 Task: Play online Dominion games in very easy mode.
Action: Mouse moved to (206, 291)
Screenshot: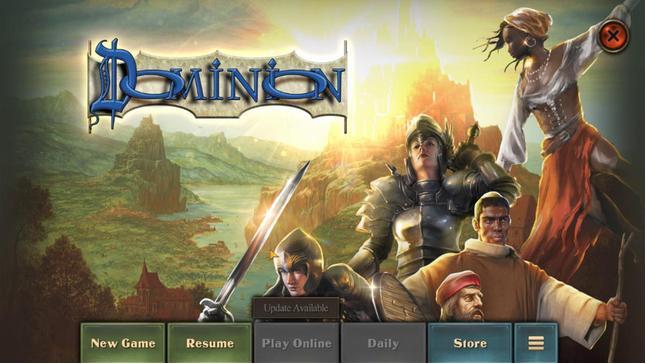 
Action: Mouse pressed left at (206, 291)
Screenshot: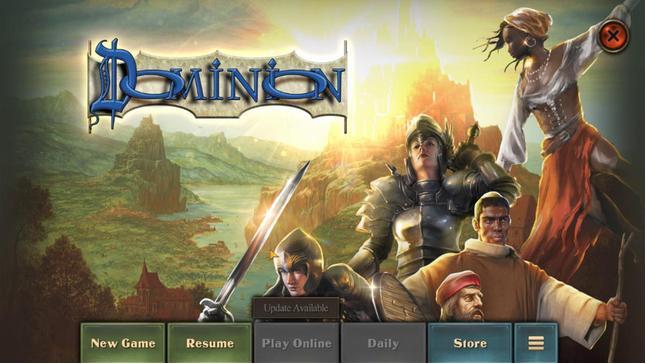 
Action: Mouse moved to (301, 208)
Screenshot: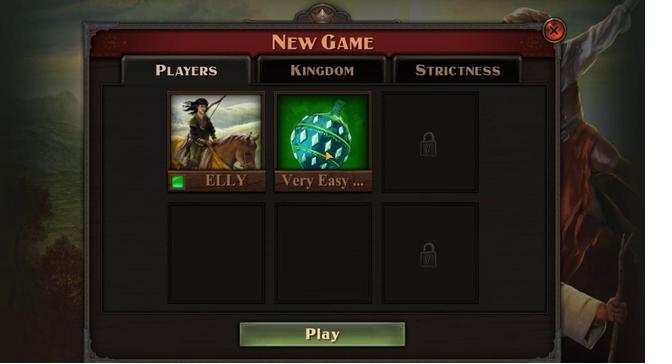 
Action: Mouse pressed left at (301, 208)
Screenshot: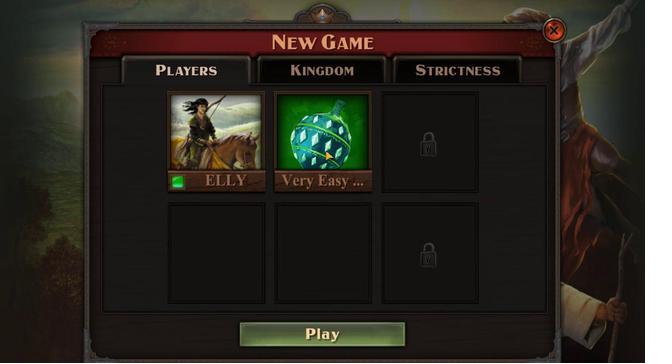 
Action: Mouse moved to (263, 214)
Screenshot: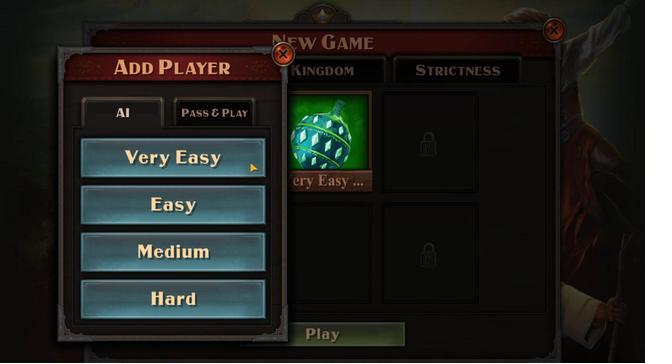 
Action: Mouse pressed left at (263, 214)
Screenshot: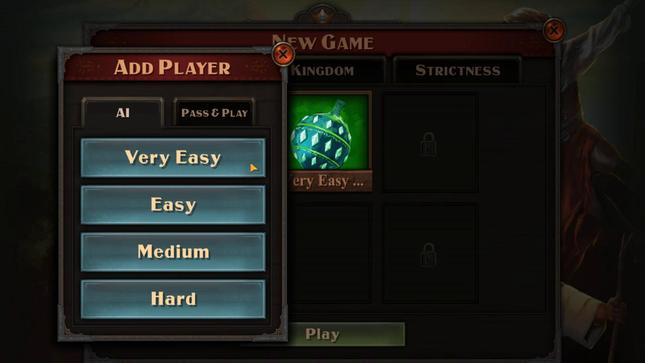 
Action: Mouse moved to (295, 287)
Screenshot: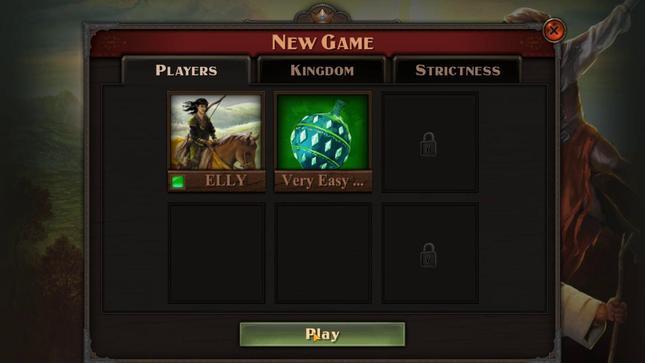 
Action: Mouse pressed left at (295, 287)
Screenshot: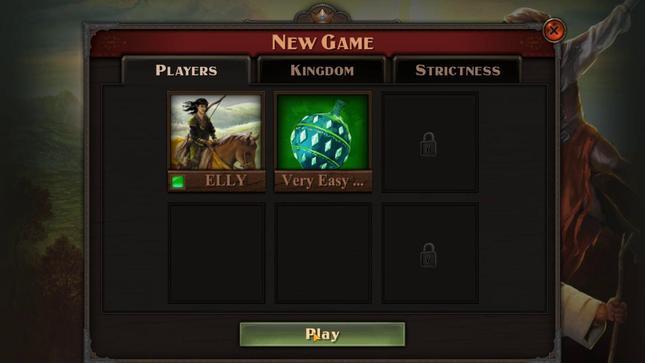 
Action: Mouse moved to (299, 289)
Screenshot: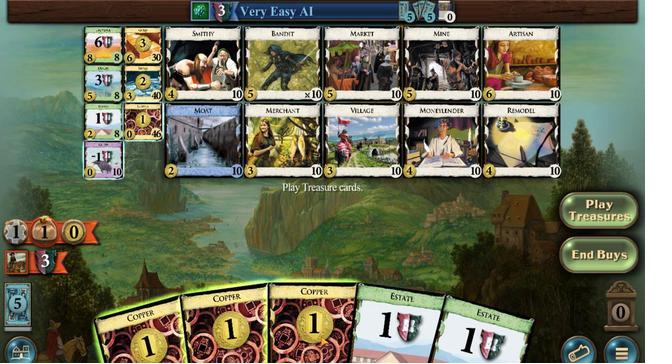 
Action: Mouse pressed left at (299, 289)
Screenshot: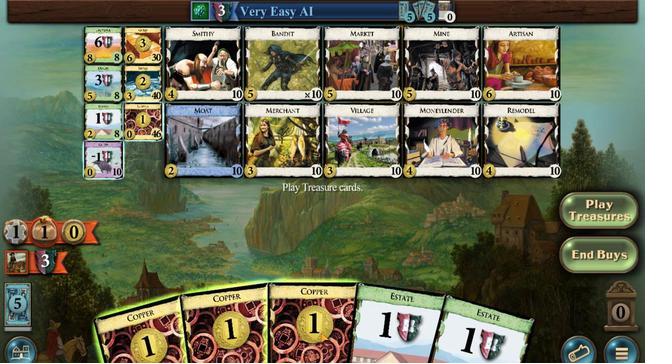 
Action: Mouse moved to (261, 281)
Screenshot: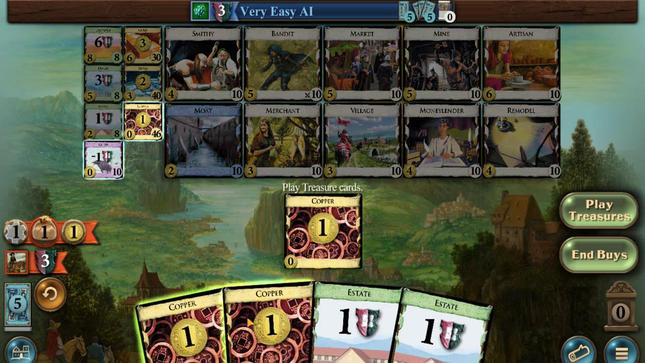 
Action: Mouse pressed left at (261, 281)
Screenshot: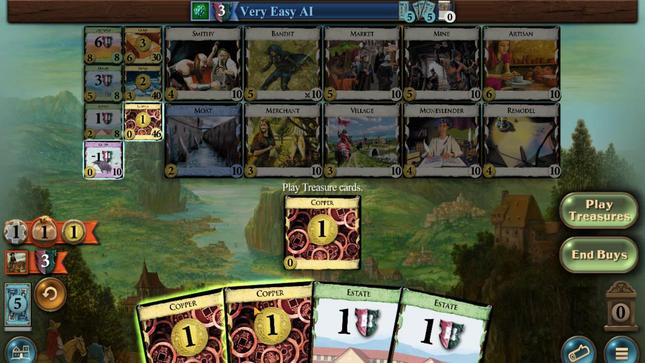 
Action: Mouse moved to (227, 283)
Screenshot: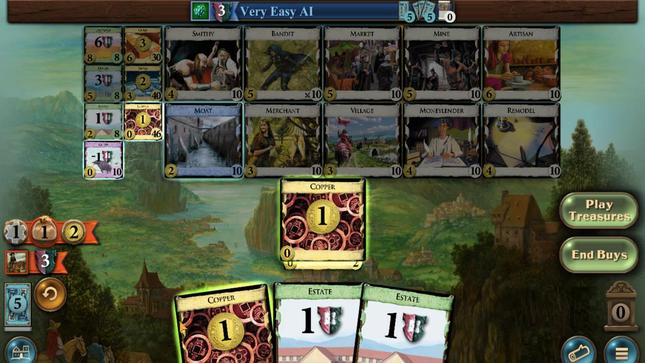 
Action: Mouse pressed left at (227, 283)
Screenshot: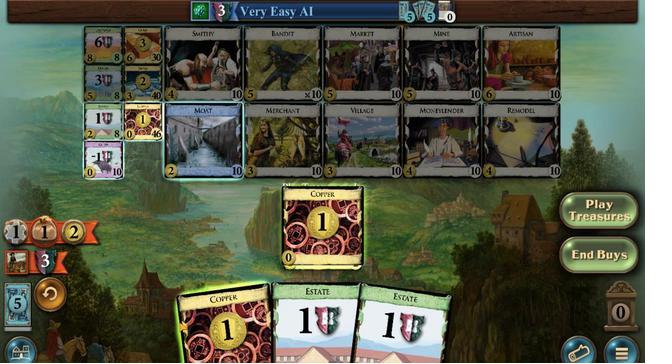 
Action: Mouse moved to (209, 179)
Screenshot: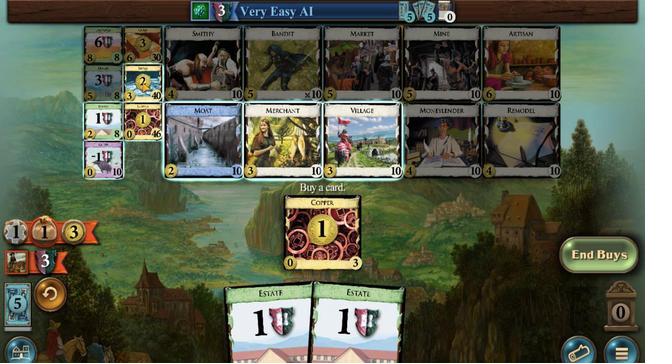 
Action: Mouse pressed left at (209, 179)
Screenshot: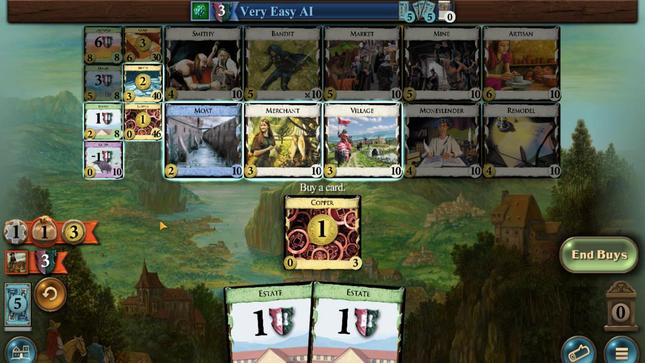
Action: Mouse moved to (209, 179)
Screenshot: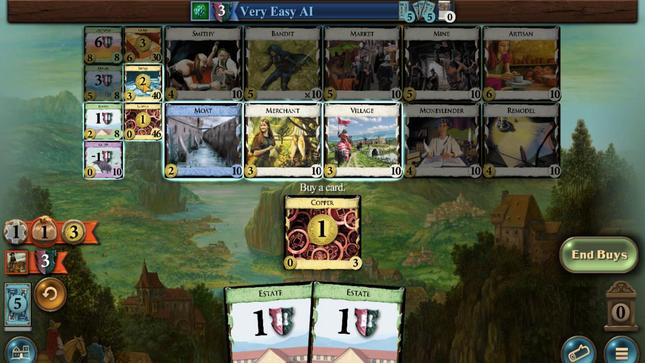 
Action: Mouse pressed left at (209, 179)
Screenshot: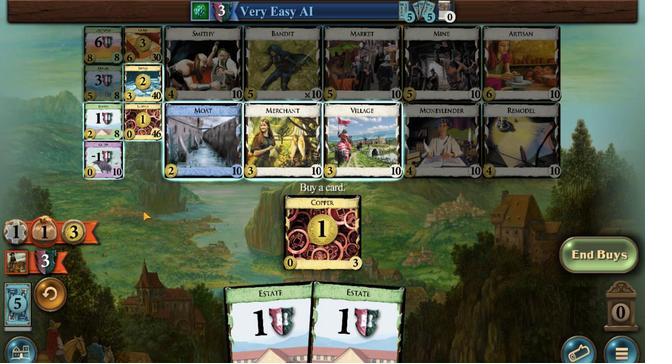 
Action: Mouse moved to (340, 285)
Screenshot: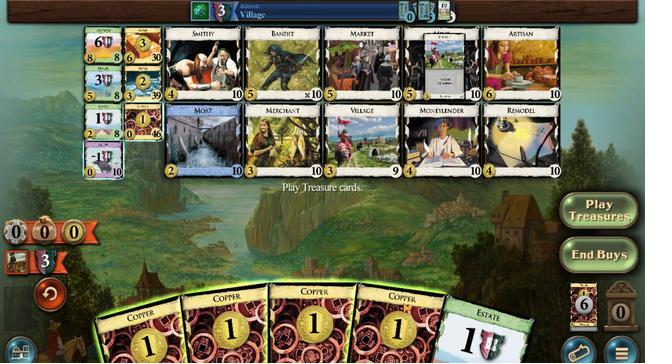 
Action: Mouse pressed left at (340, 285)
Screenshot: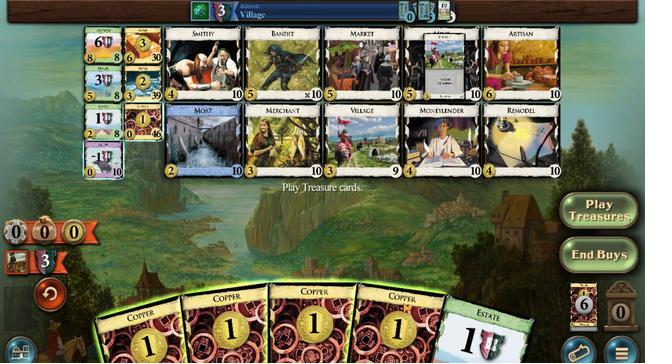 
Action: Mouse moved to (294, 285)
Screenshot: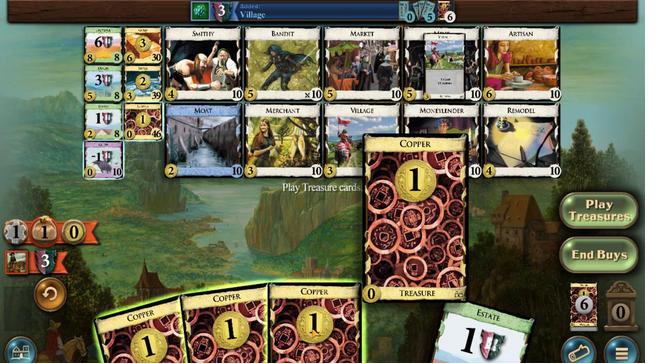 
Action: Mouse pressed left at (294, 285)
Screenshot: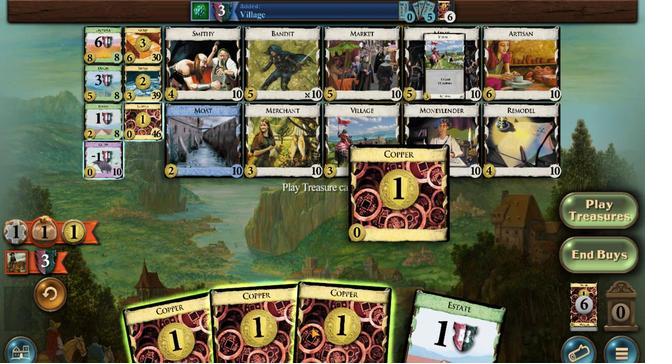 
Action: Mouse moved to (271, 288)
Screenshot: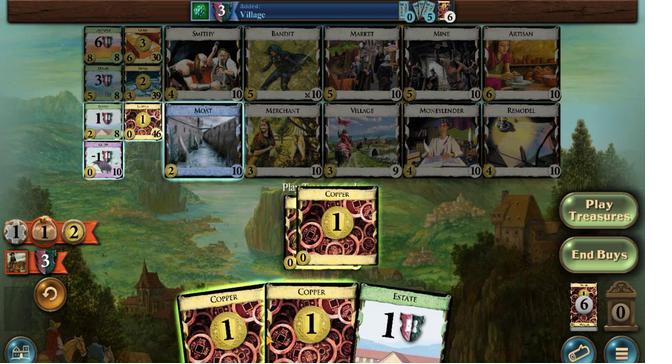 
Action: Mouse pressed left at (271, 288)
Screenshot: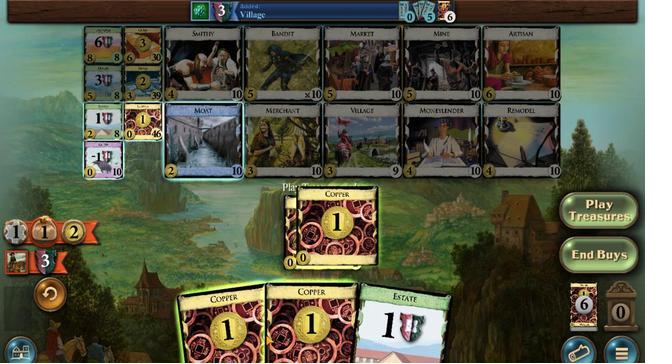
Action: Mouse moved to (278, 198)
Screenshot: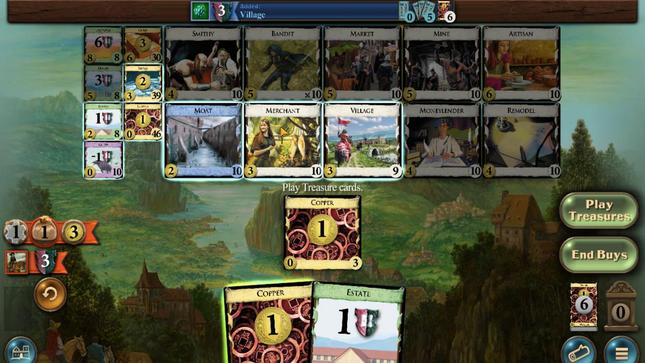 
Action: Mouse pressed left at (278, 198)
Screenshot: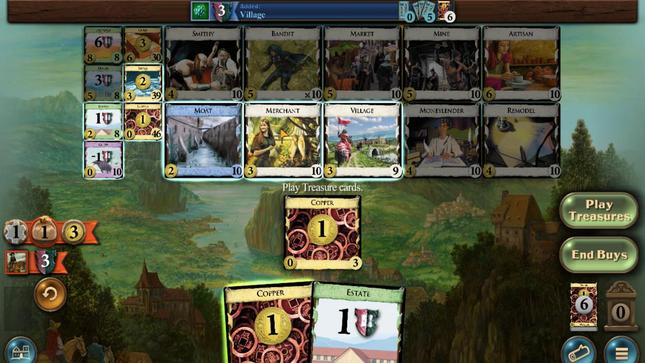 
Action: Mouse moved to (202, 293)
Screenshot: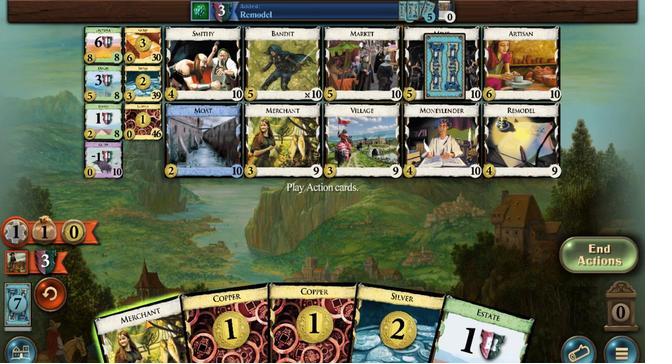 
Action: Mouse pressed left at (202, 293)
Screenshot: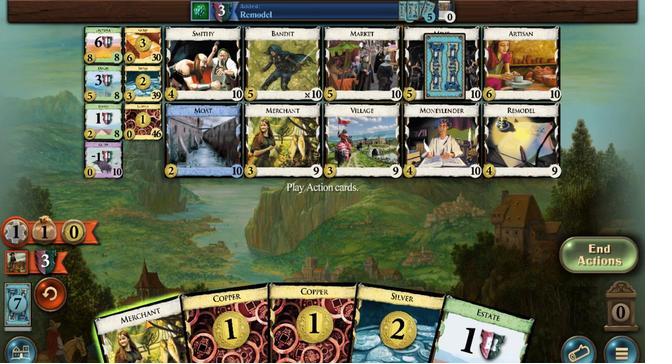 
Action: Mouse moved to (325, 305)
Screenshot: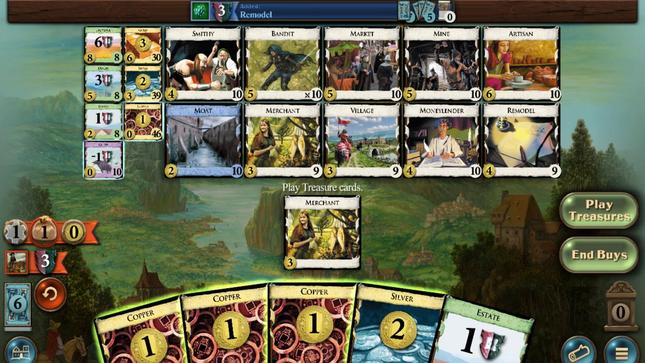 
Action: Mouse pressed left at (325, 305)
Screenshot: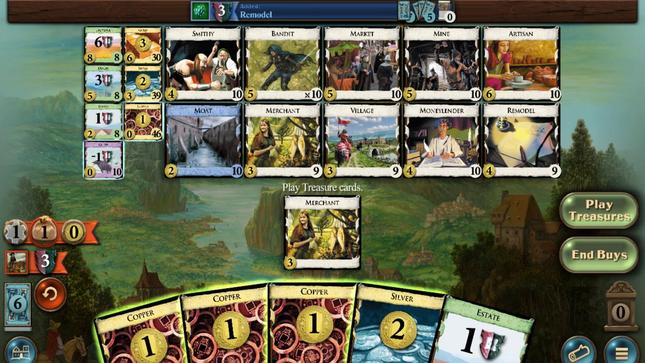 
Action: Mouse moved to (323, 282)
Screenshot: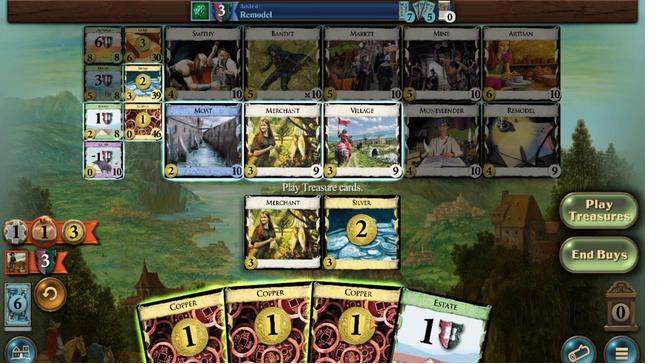 
Action: Mouse pressed left at (323, 282)
Screenshot: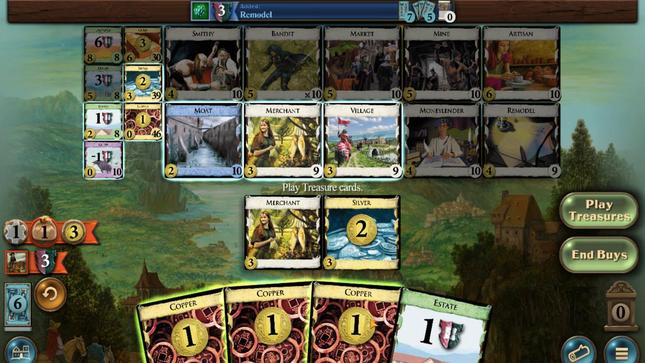
Action: Mouse moved to (294, 282)
Screenshot: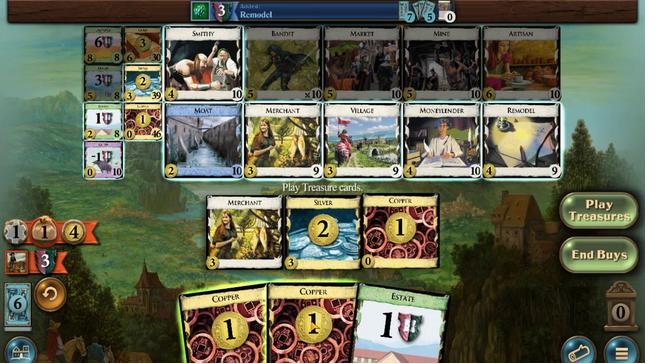 
Action: Mouse pressed left at (294, 282)
Screenshot: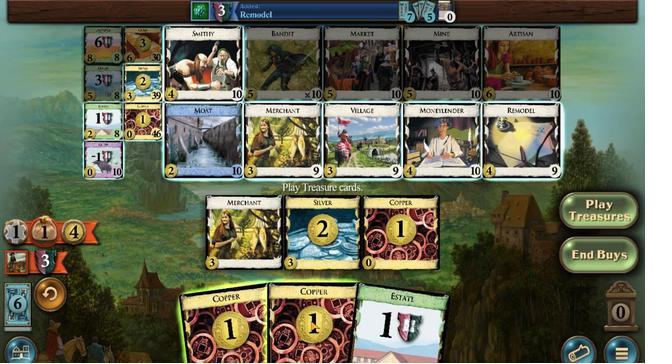 
Action: Mouse moved to (325, 168)
Screenshot: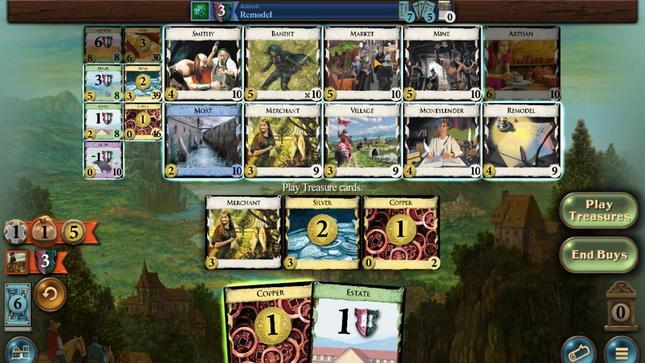 
Action: Mouse pressed left at (325, 168)
Screenshot: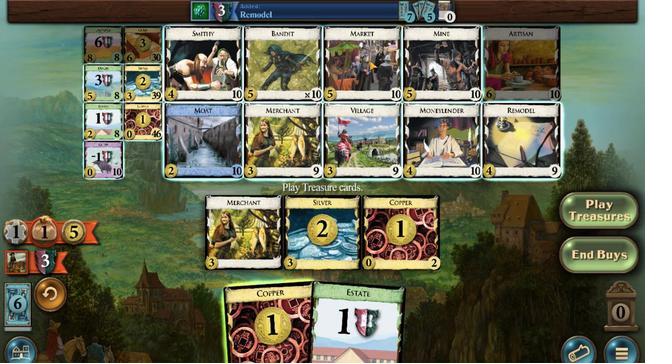 
Action: Mouse moved to (299, 286)
Screenshot: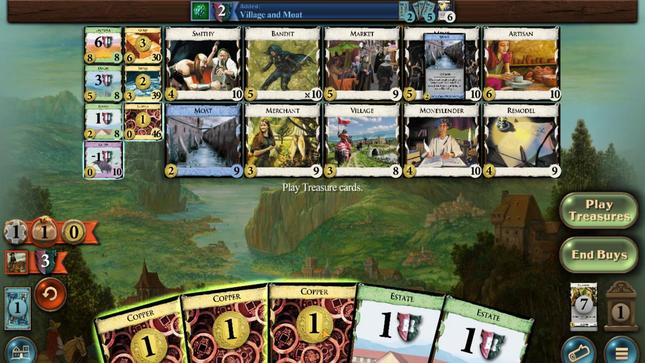 
Action: Mouse pressed left at (299, 286)
Screenshot: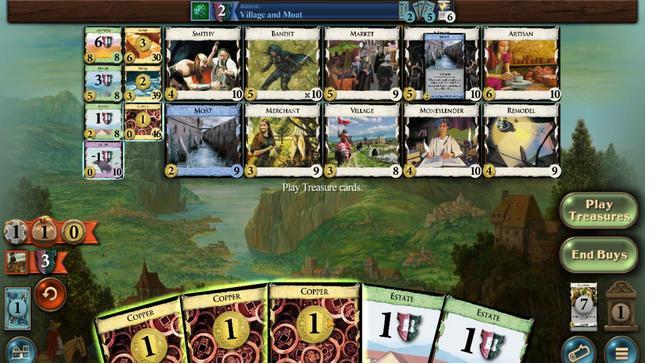 
Action: Mouse moved to (271, 287)
Screenshot: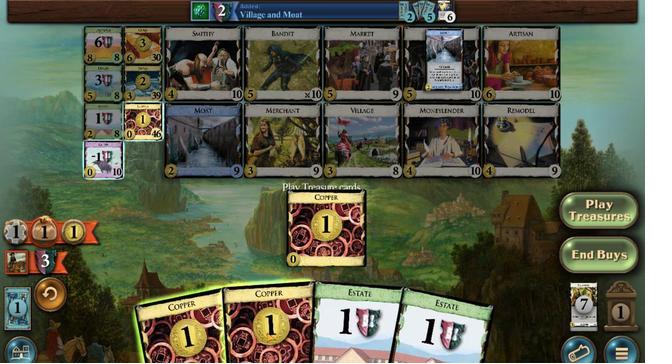 
Action: Mouse pressed left at (271, 287)
Screenshot: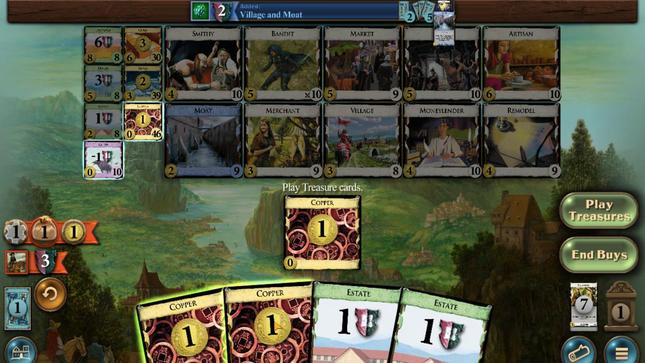 
Action: Mouse moved to (232, 296)
Screenshot: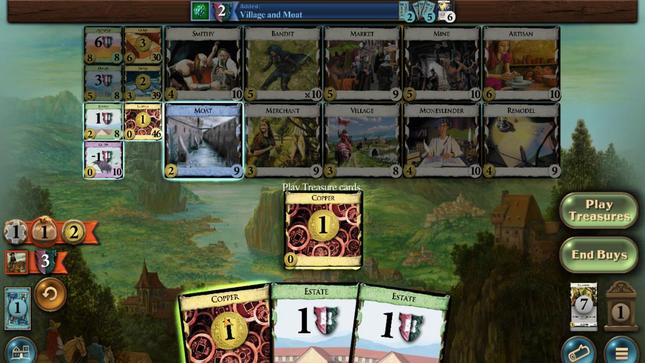 
Action: Mouse pressed left at (232, 297)
Screenshot: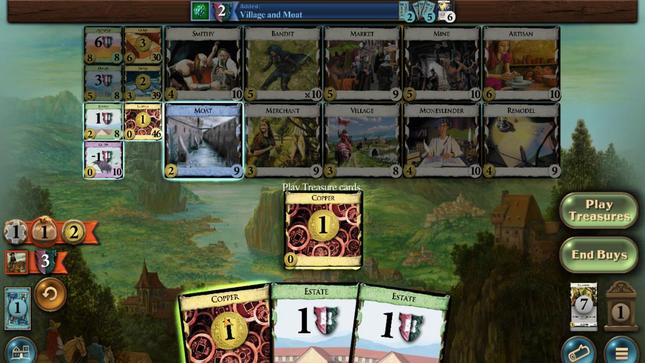 
Action: Mouse moved to (288, 201)
Screenshot: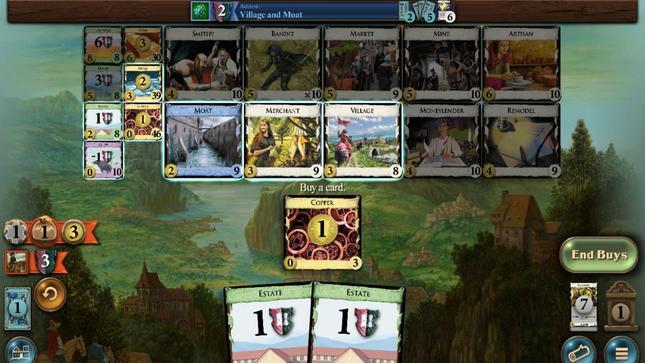 
Action: Mouse pressed left at (288, 201)
Screenshot: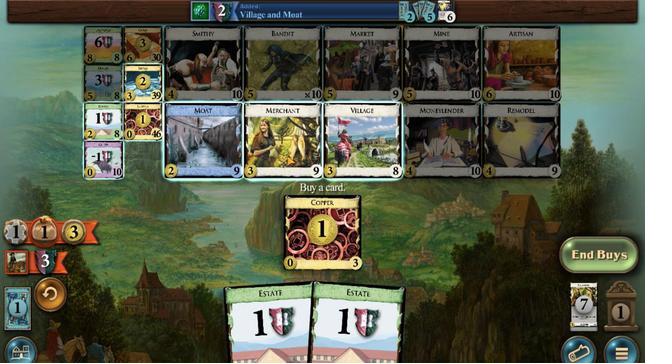 
Action: Mouse moved to (254, 292)
Screenshot: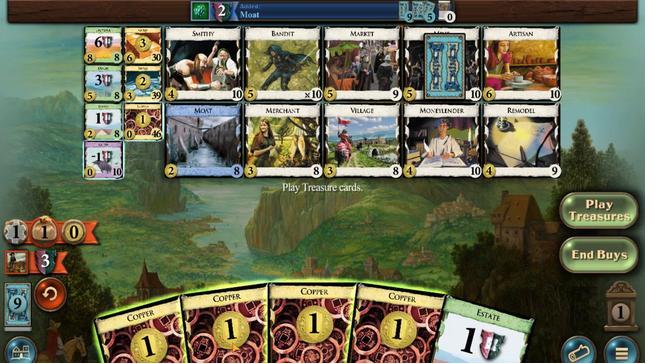 
Action: Mouse pressed left at (254, 292)
Screenshot: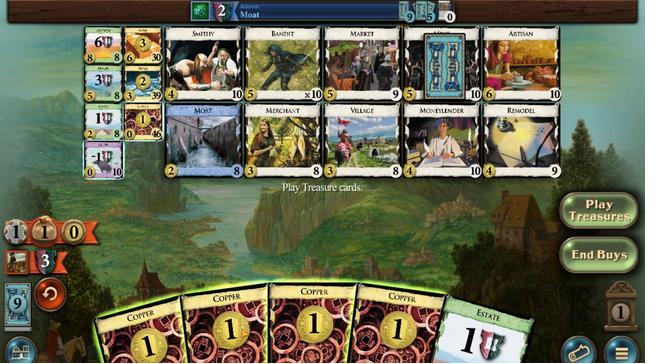 
Action: Mouse moved to (286, 282)
Screenshot: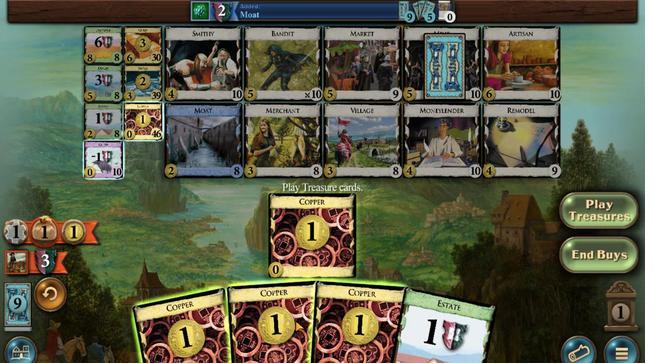 
Action: Mouse pressed left at (286, 282)
Screenshot: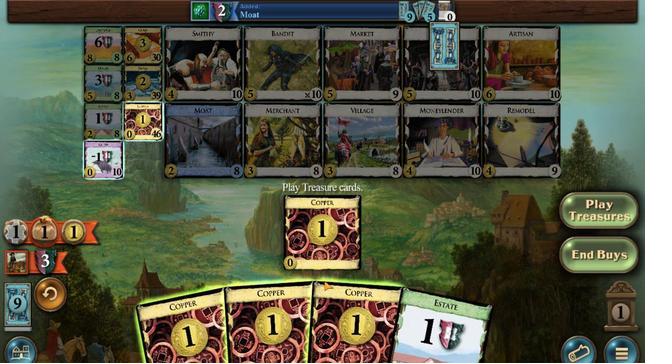 
Action: Mouse moved to (303, 287)
Screenshot: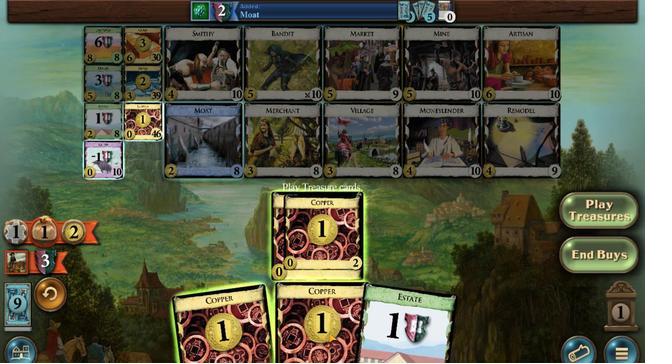 
Action: Mouse pressed left at (303, 287)
Screenshot: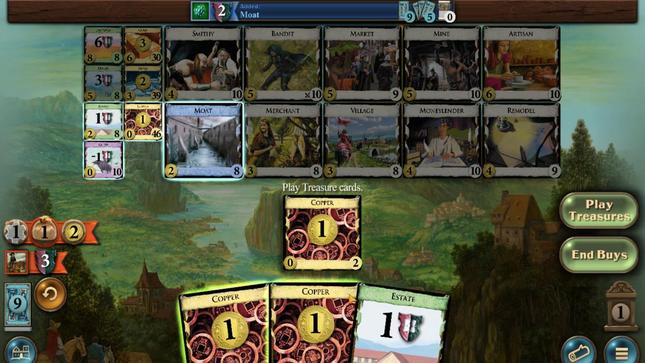 
Action: Mouse moved to (243, 295)
Screenshot: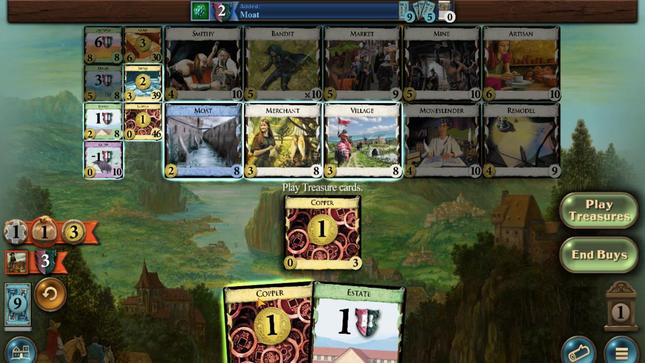 
Action: Mouse pressed left at (243, 295)
Screenshot: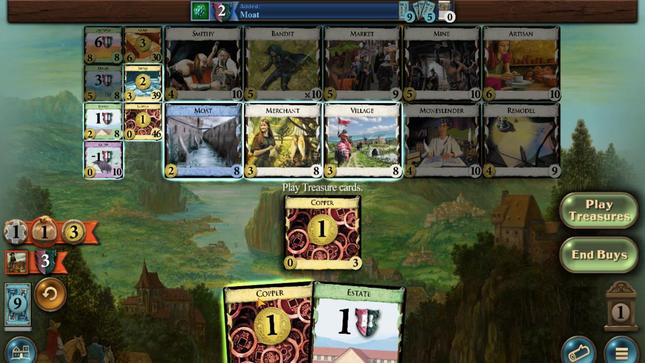 
Action: Mouse moved to (248, 291)
Screenshot: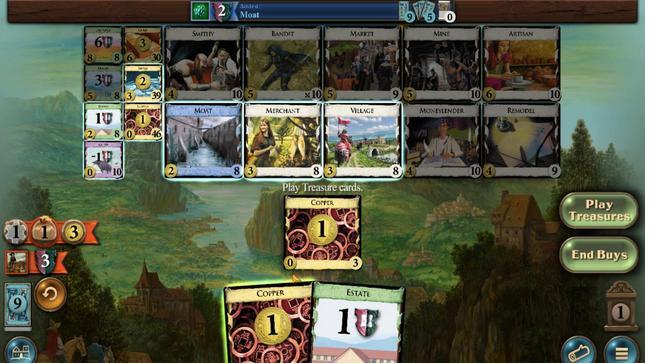 
Action: Mouse pressed left at (248, 291)
Screenshot: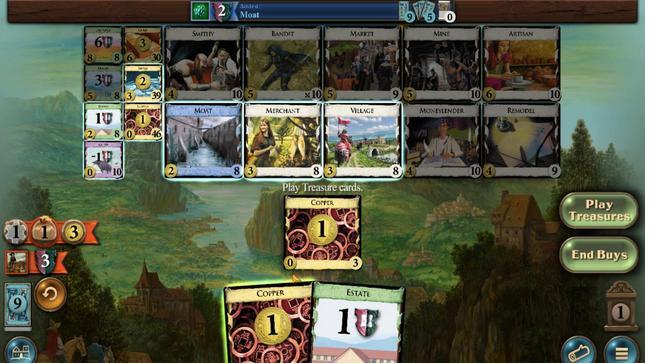 
Action: Mouse moved to (266, 288)
Screenshot: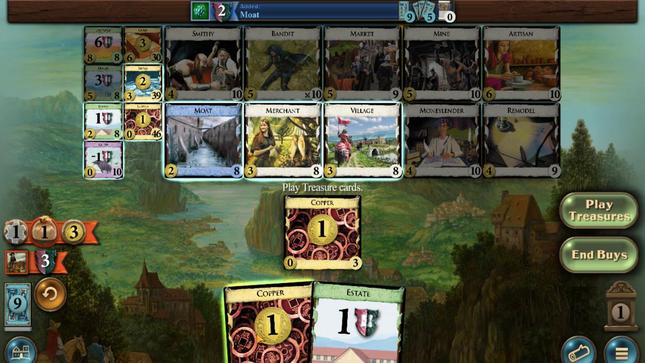 
Action: Mouse pressed left at (266, 288)
Screenshot: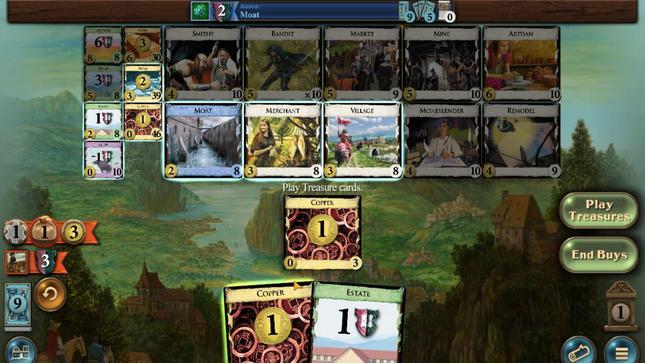 
Action: Mouse moved to (241, 169)
Screenshot: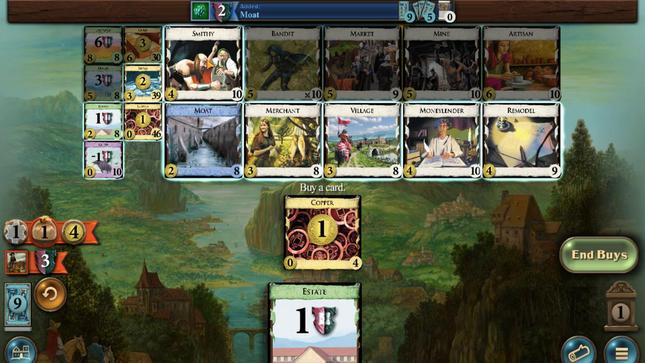 
Action: Mouse pressed left at (241, 169)
Screenshot: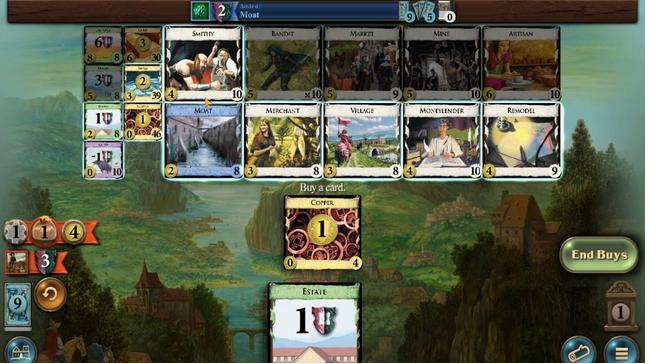 
Action: Mouse moved to (200, 289)
Screenshot: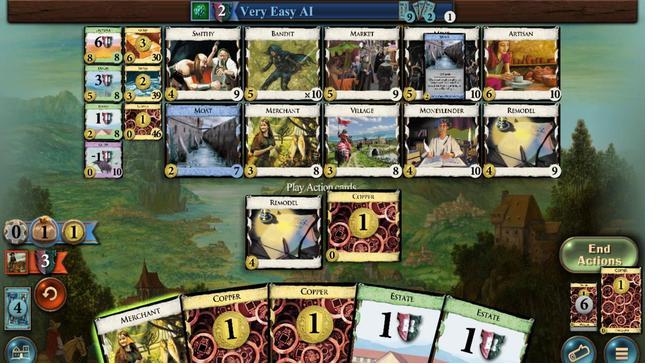 
Action: Mouse pressed left at (200, 289)
Screenshot: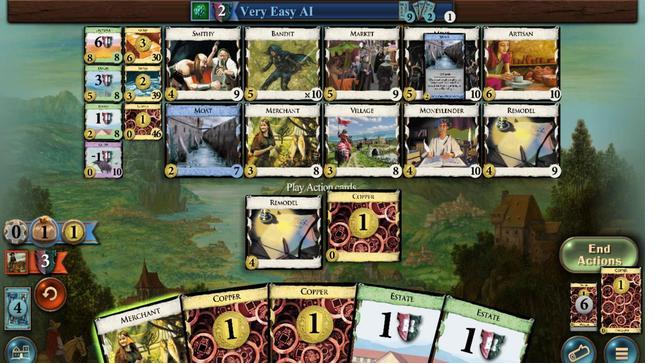 
Action: Mouse moved to (209, 301)
Screenshot: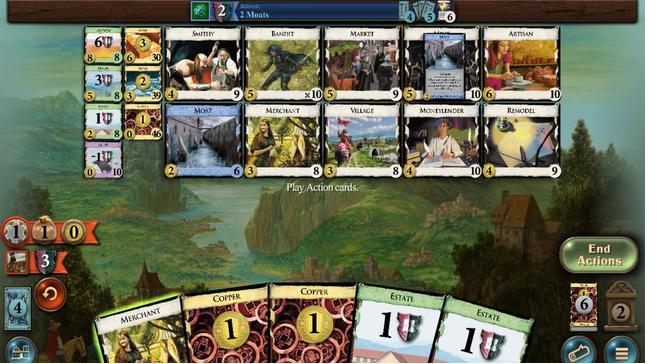 
Action: Mouse pressed left at (209, 301)
Screenshot: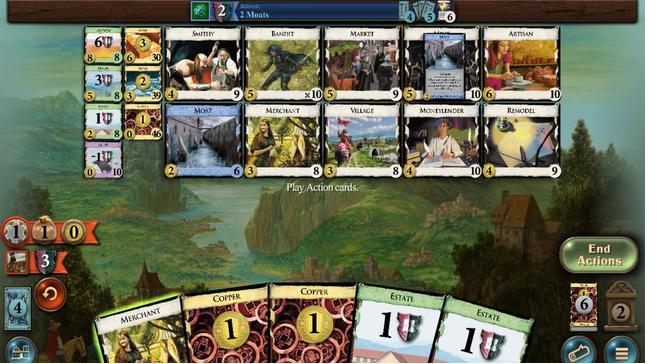 
Action: Mouse moved to (280, 291)
Screenshot: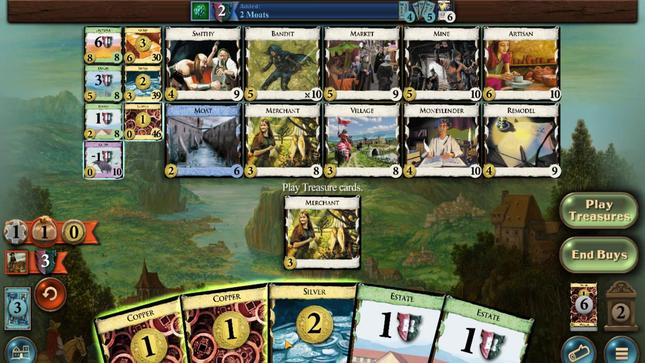 
Action: Mouse pressed left at (280, 291)
Screenshot: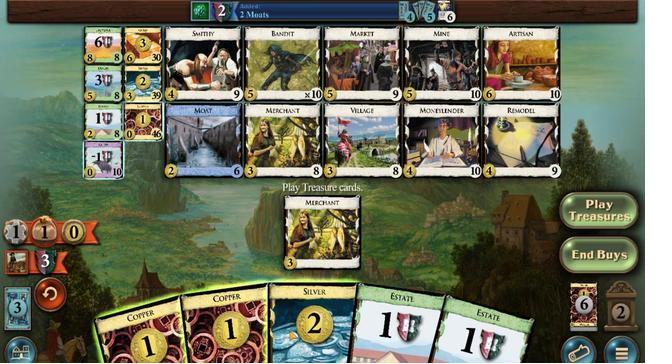 
Action: Mouse moved to (278, 288)
Screenshot: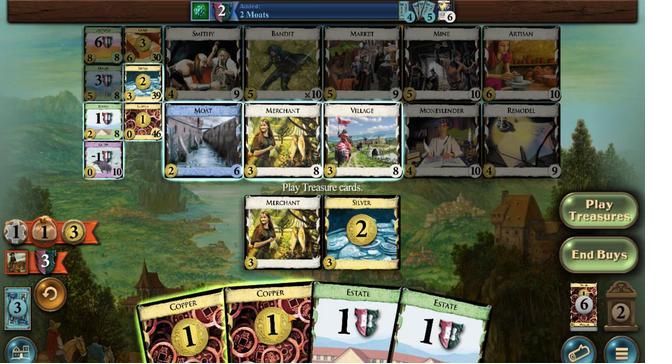 
Action: Mouse pressed left at (278, 288)
Screenshot: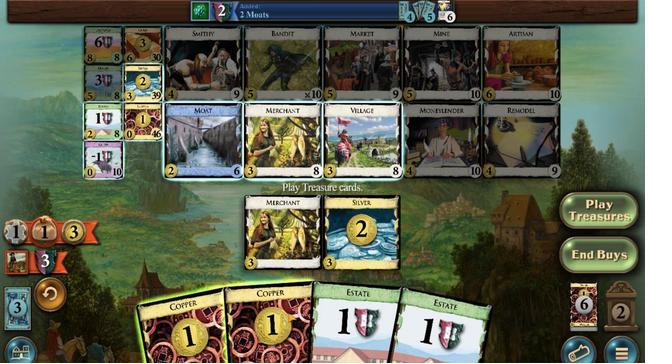 
Action: Mouse moved to (256, 290)
Screenshot: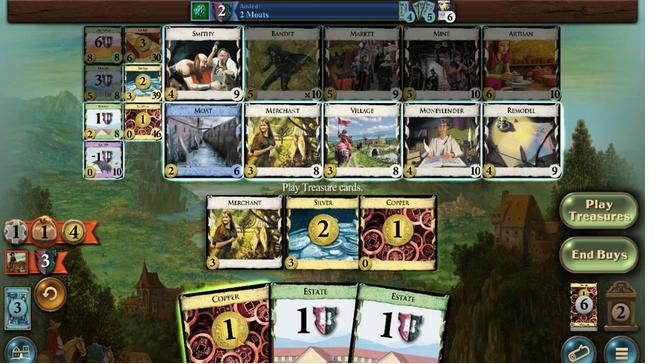 
Action: Mouse pressed left at (256, 290)
Screenshot: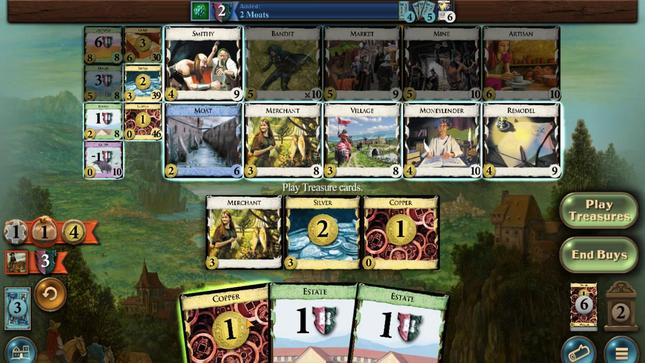 
Action: Mouse moved to (324, 167)
Screenshot: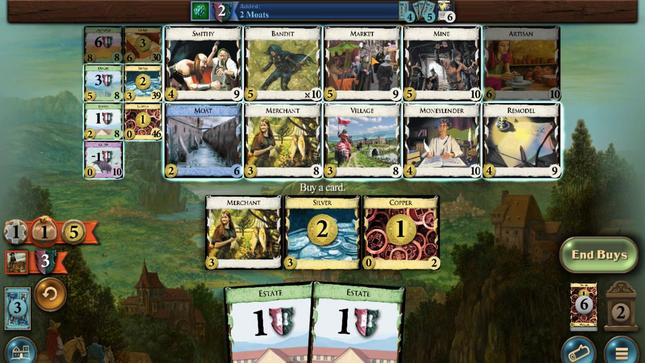 
Action: Mouse pressed left at (324, 167)
Screenshot: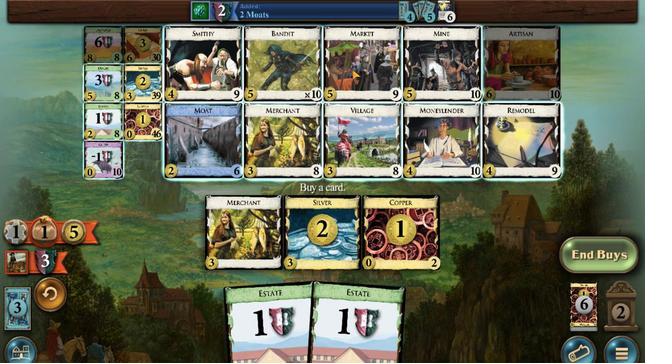 
Action: Mouse moved to (212, 289)
Screenshot: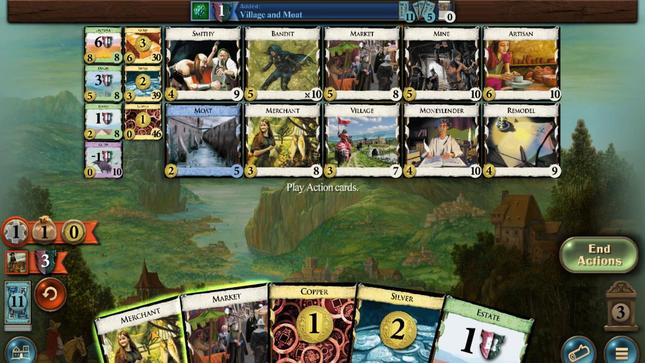 
Action: Mouse pressed left at (212, 289)
Screenshot: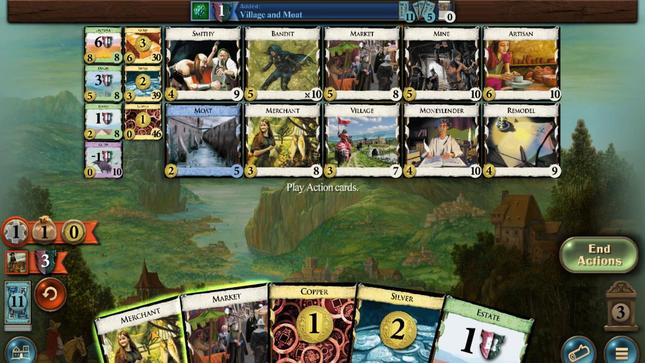 
Action: Mouse moved to (202, 295)
Screenshot: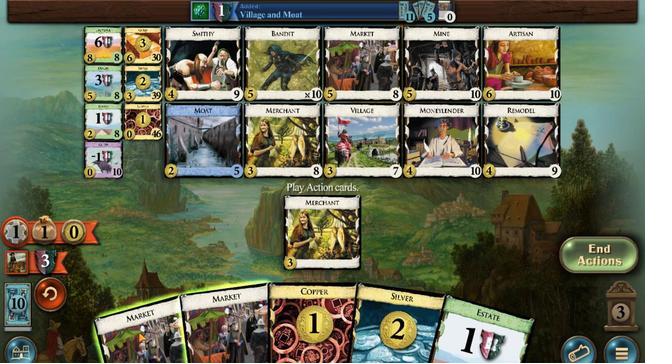 
Action: Mouse pressed left at (202, 295)
Screenshot: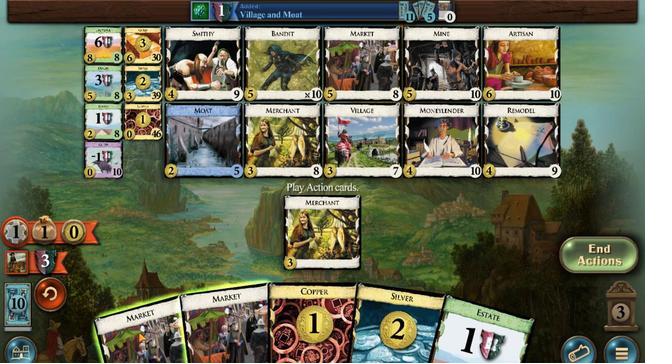 
Action: Mouse moved to (212, 290)
Screenshot: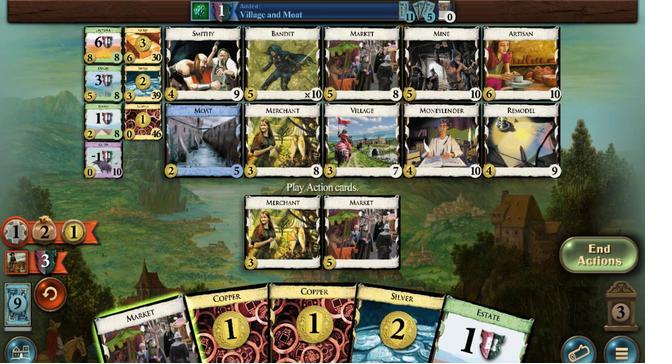 
Action: Mouse pressed left at (212, 290)
Screenshot: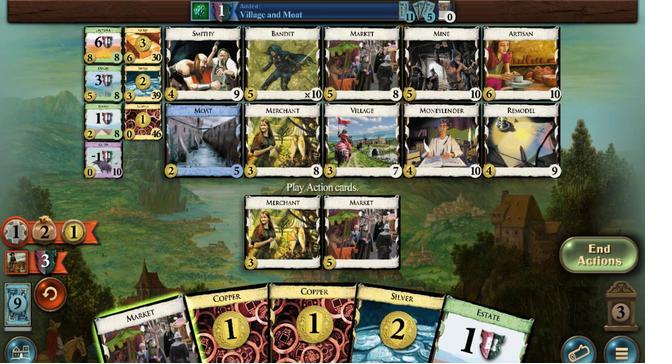 
Action: Mouse moved to (331, 285)
Screenshot: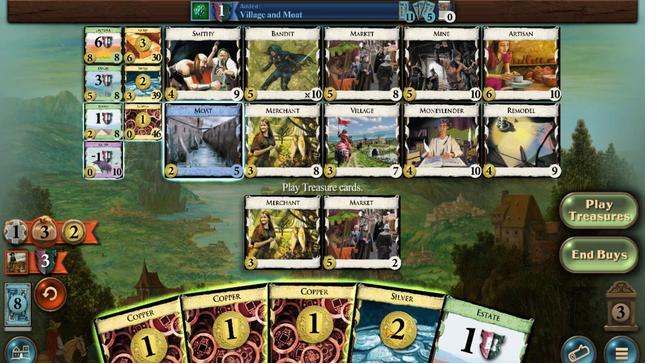 
Action: Mouse pressed left at (331, 285)
Screenshot: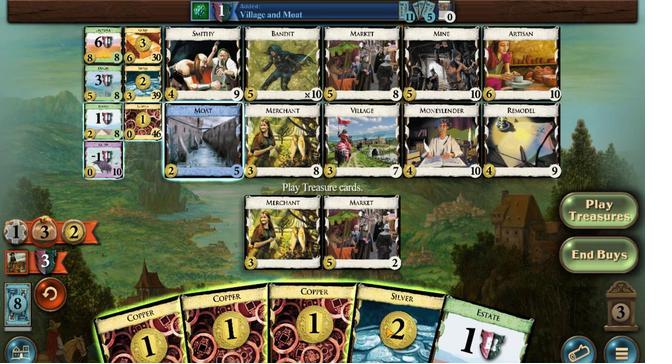 
Action: Mouse moved to (322, 287)
Screenshot: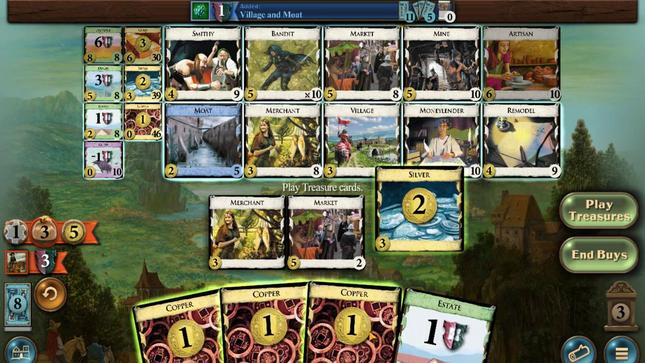 
Action: Mouse pressed left at (322, 287)
Screenshot: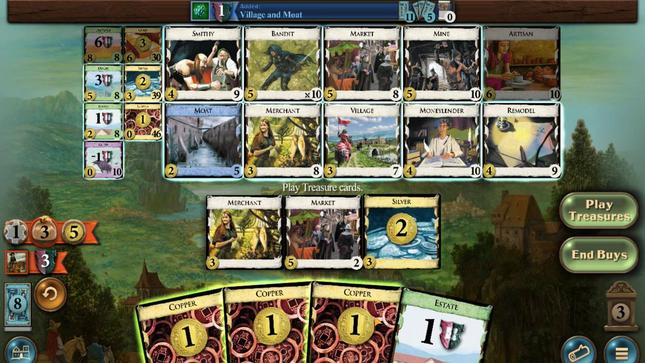 
Action: Mouse moved to (306, 286)
Screenshot: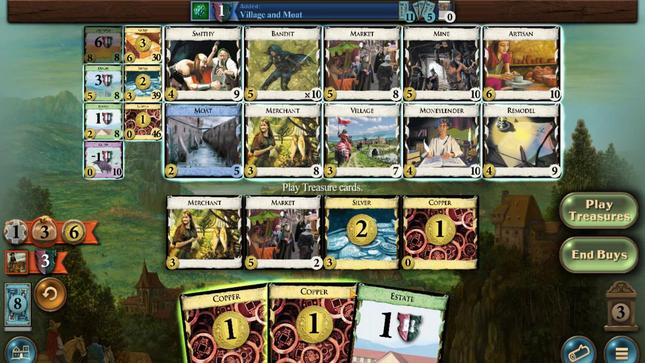 
Action: Mouse pressed left at (306, 286)
Screenshot: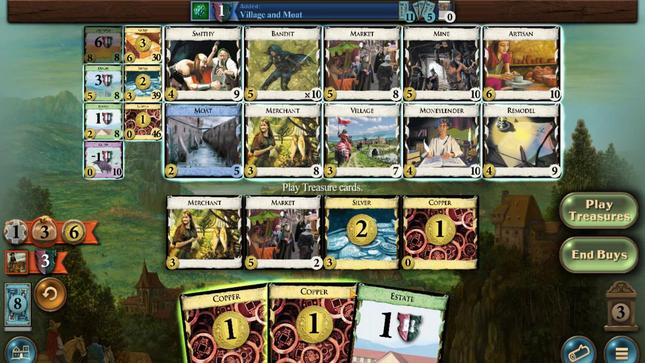 
Action: Mouse moved to (211, 163)
Screenshot: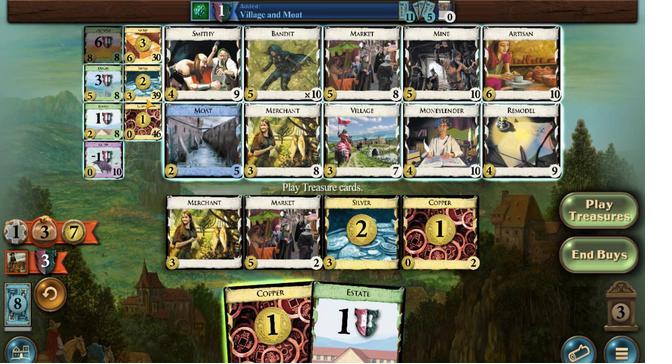 
Action: Mouse pressed left at (211, 163)
Screenshot: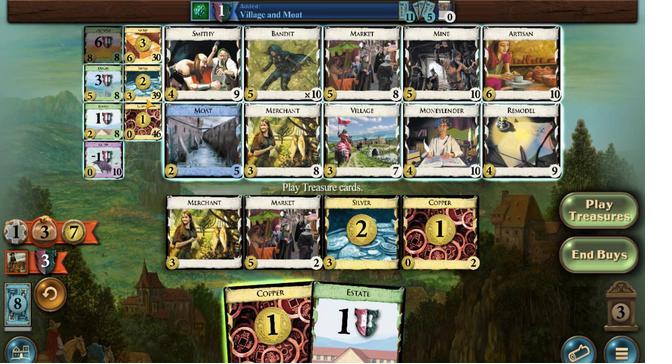 
Action: Mouse moved to (208, 194)
Screenshot: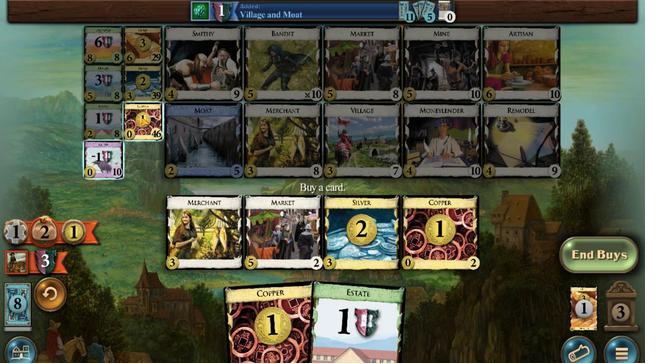 
Action: Mouse pressed left at (208, 194)
Screenshot: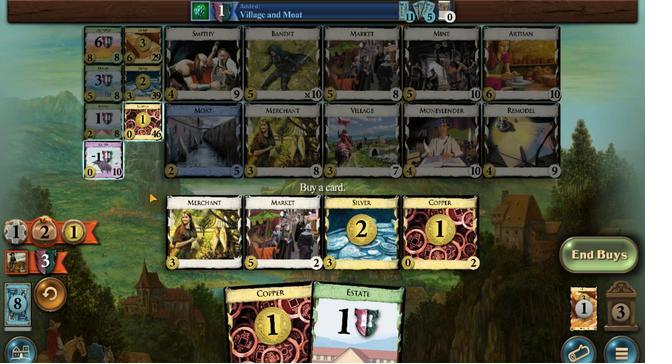
Action: Mouse moved to (208, 194)
Screenshot: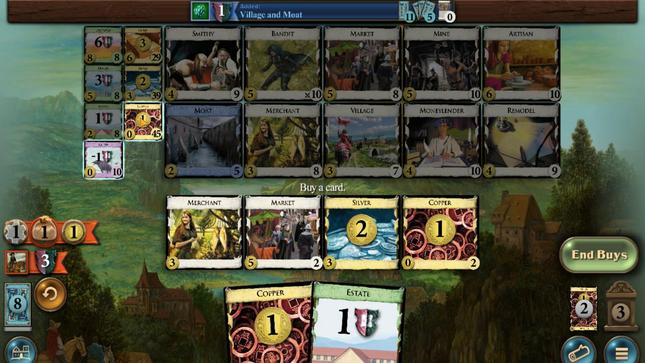 
Action: Mouse pressed left at (208, 194)
Screenshot: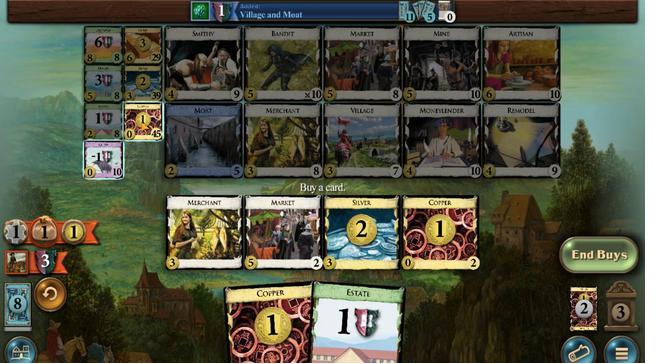 
Action: Mouse moved to (204, 287)
Screenshot: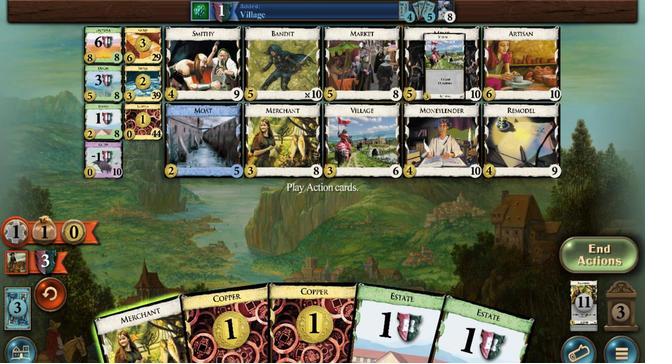 
Action: Mouse pressed left at (204, 287)
Screenshot: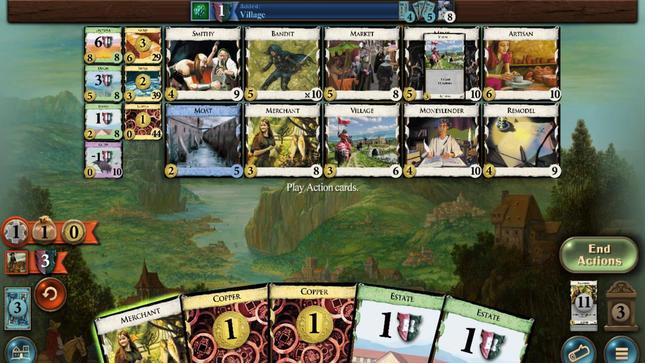 
Action: Mouse moved to (276, 286)
Screenshot: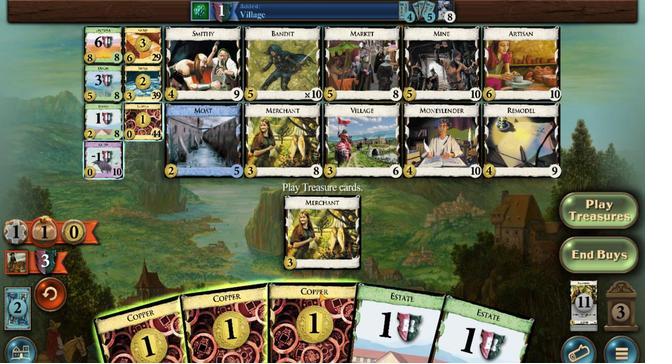 
Action: Mouse pressed left at (276, 286)
Screenshot: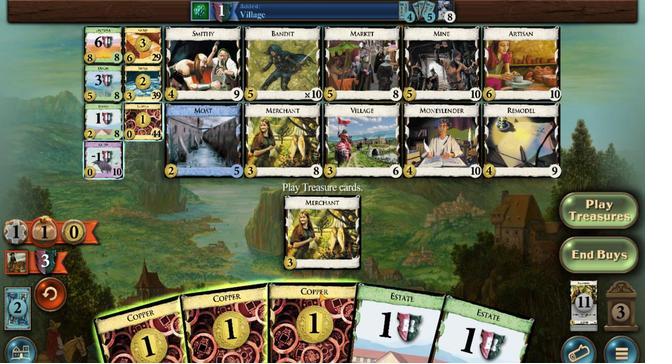 
Action: Mouse moved to (281, 283)
Screenshot: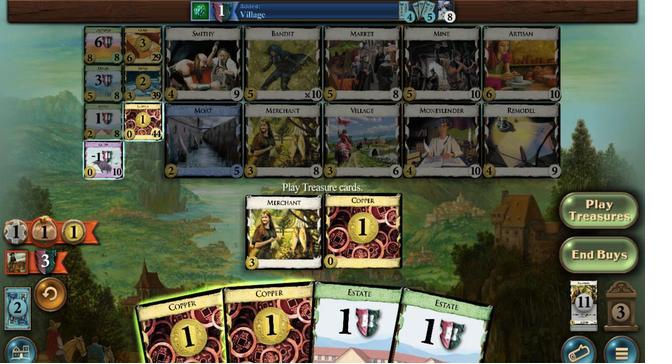 
Action: Mouse pressed left at (281, 283)
Screenshot: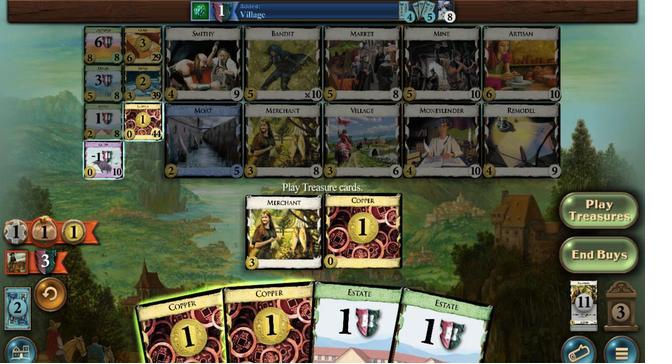 
Action: Mouse moved to (267, 276)
Screenshot: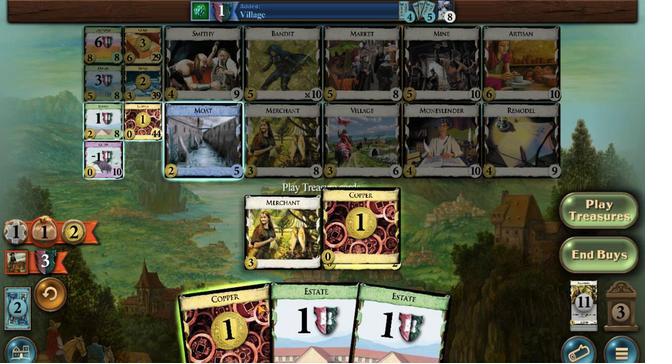 
Action: Mouse pressed left at (267, 276)
Screenshot: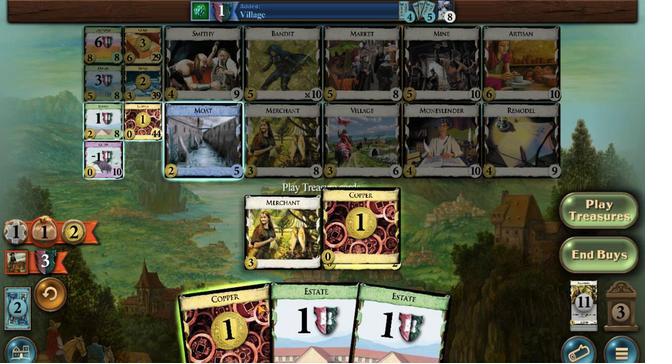 
Action: Mouse moved to (290, 199)
Screenshot: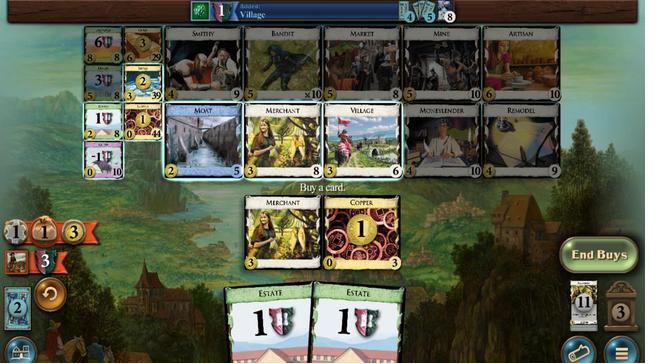 
Action: Mouse pressed left at (290, 199)
Screenshot: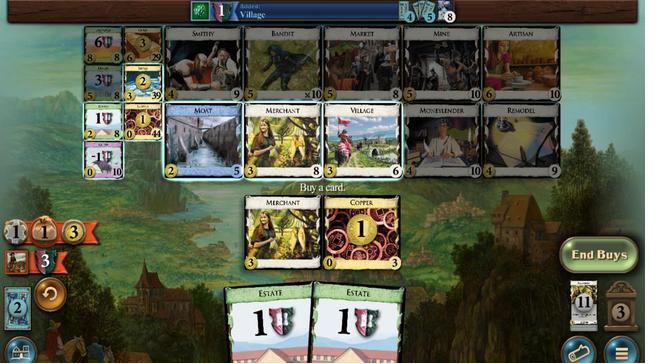 
Action: Mouse moved to (211, 282)
Screenshot: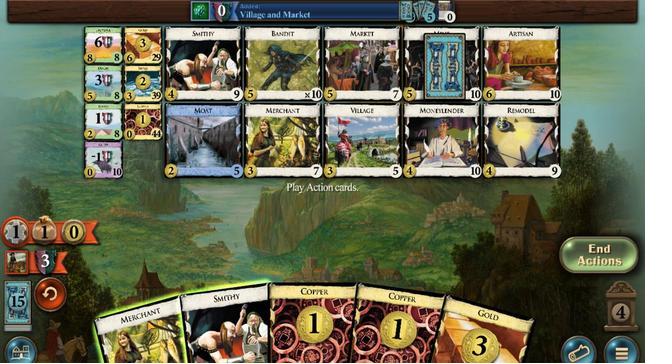 
Action: Mouse pressed left at (211, 282)
Screenshot: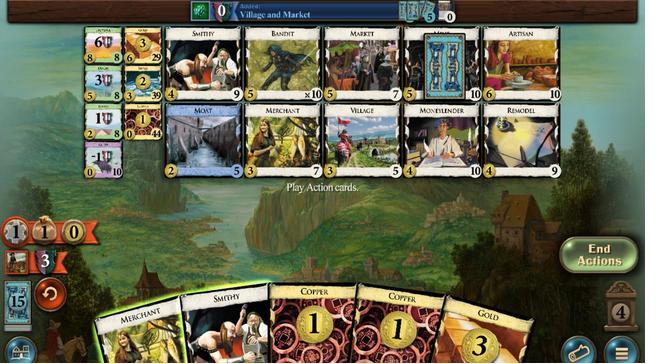 
Action: Mouse moved to (207, 284)
Screenshot: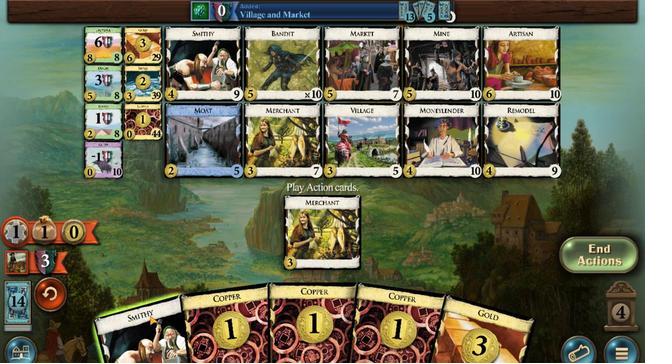 
Action: Mouse pressed left at (207, 284)
Screenshot: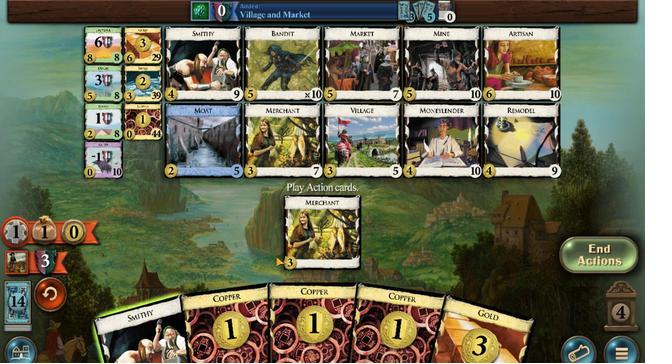 
Action: Mouse moved to (359, 290)
Screenshot: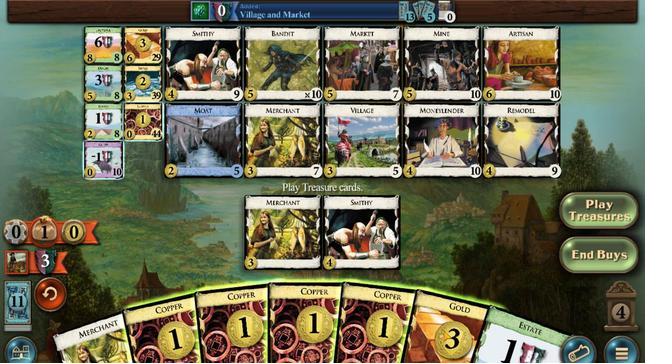 
Action: Mouse pressed left at (359, 290)
Screenshot: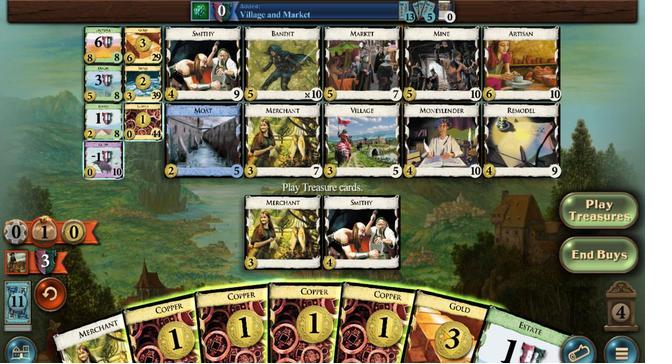 
Action: Mouse moved to (348, 284)
Screenshot: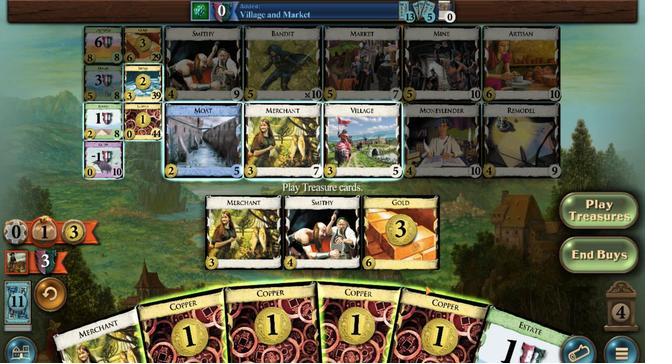 
Action: Mouse pressed left at (348, 284)
Screenshot: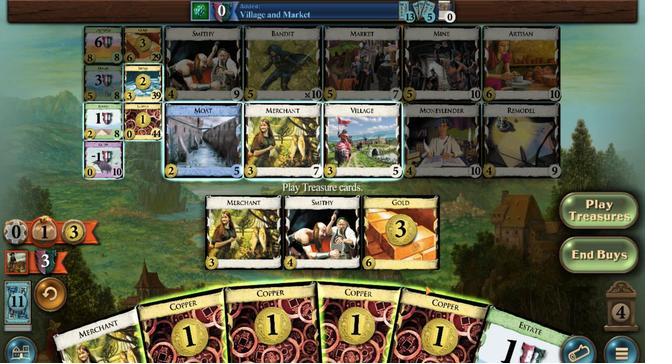 
Action: Mouse moved to (334, 280)
Screenshot: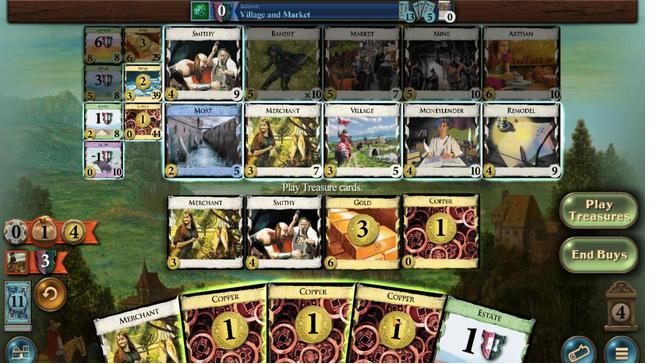 
Action: Mouse pressed left at (334, 280)
Screenshot: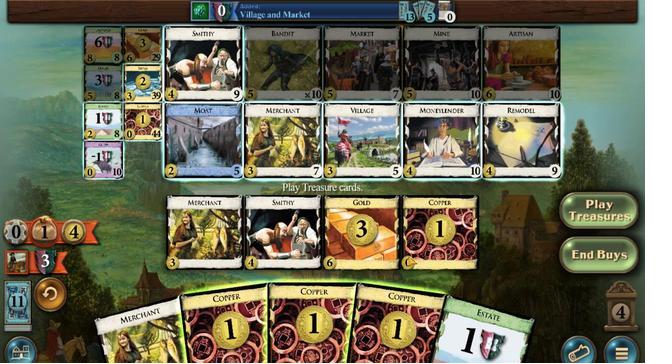 
Action: Mouse moved to (321, 163)
Screenshot: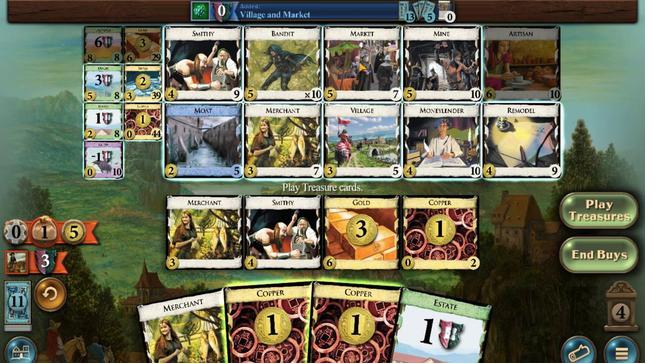 
Action: Mouse pressed left at (321, 163)
Screenshot: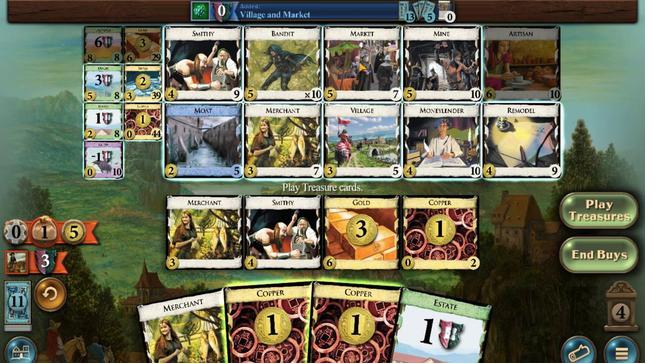 
Action: Mouse moved to (235, 276)
Screenshot: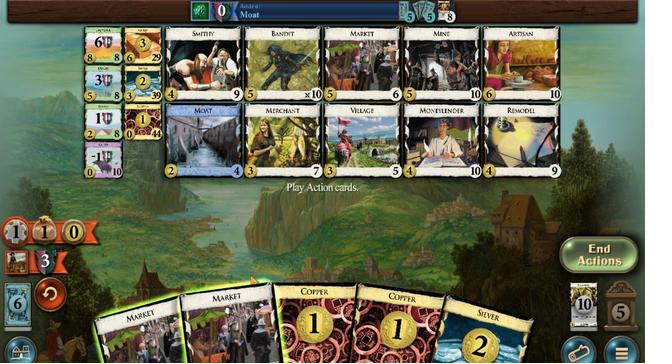 
Action: Mouse pressed left at (235, 276)
Screenshot: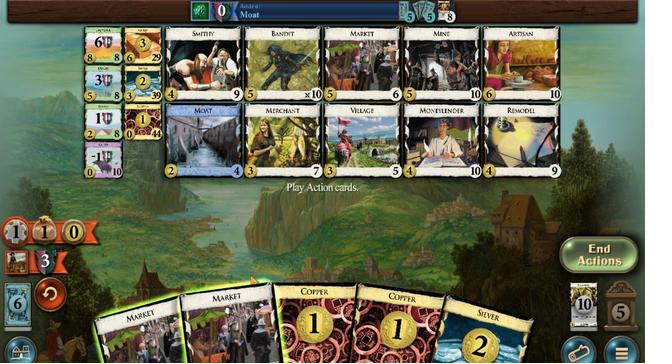 
Action: Mouse moved to (219, 288)
Screenshot: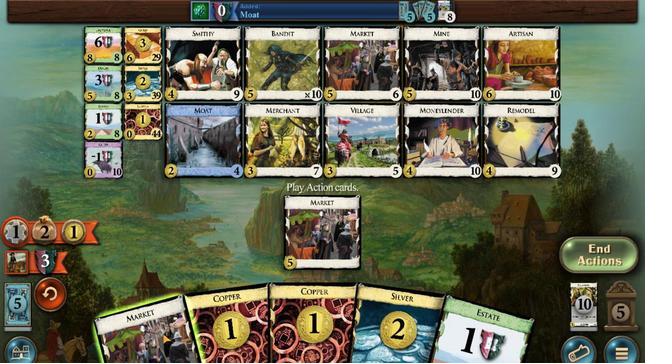 
Action: Mouse pressed left at (219, 288)
Screenshot: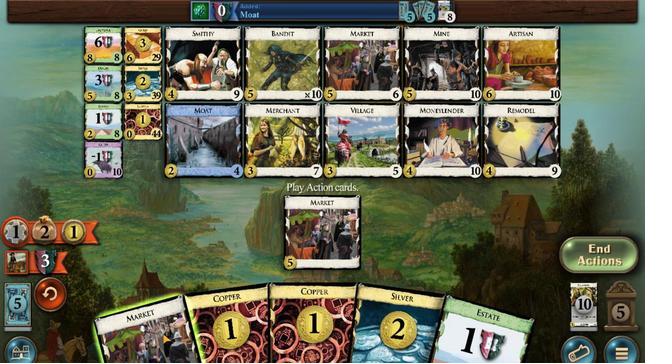 
Action: Mouse moved to (254, 287)
Screenshot: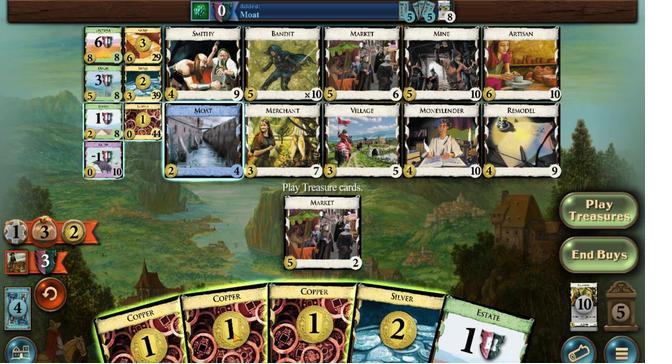 
Action: Mouse pressed left at (254, 287)
Screenshot: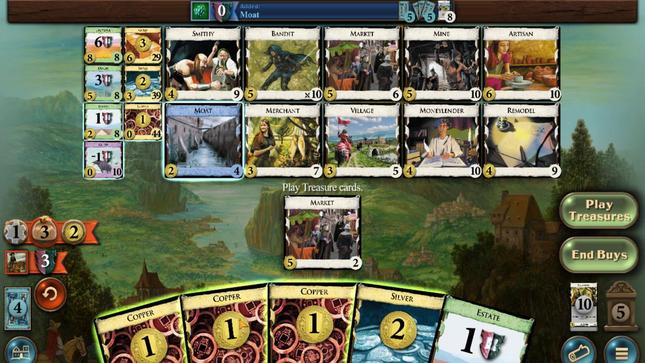 
Action: Mouse moved to (292, 275)
Screenshot: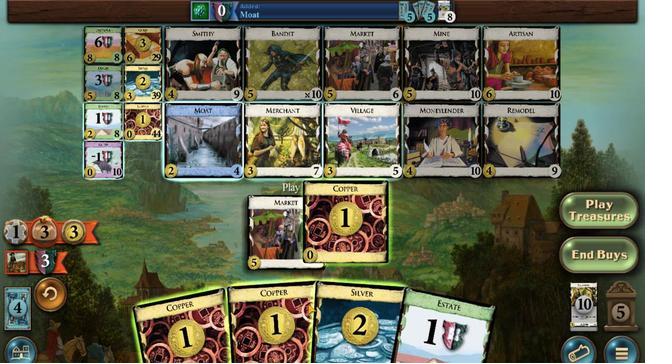 
Action: Mouse pressed left at (292, 275)
Screenshot: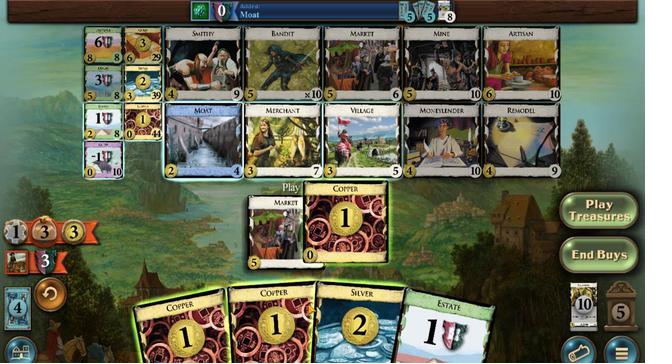 
Action: Mouse moved to (330, 265)
Screenshot: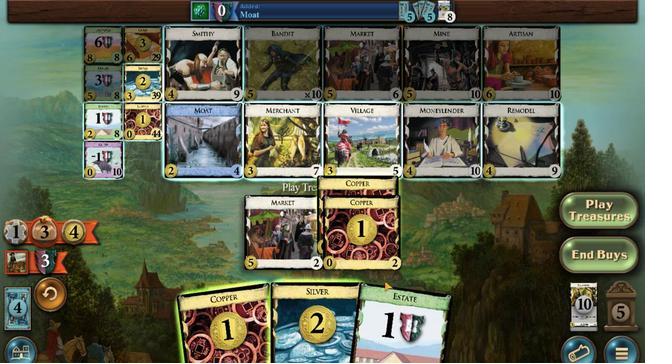 
Action: Mouse pressed left at (330, 265)
Screenshot: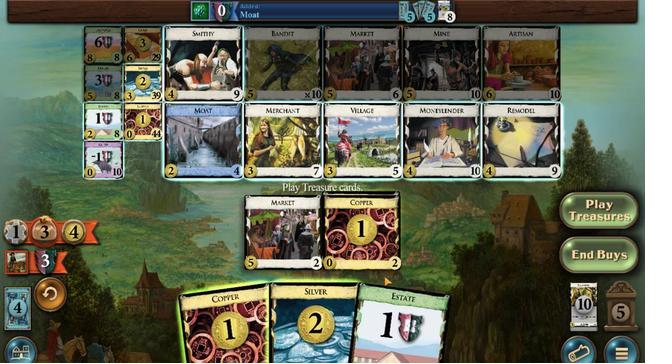
Action: Mouse moved to (405, 198)
Screenshot: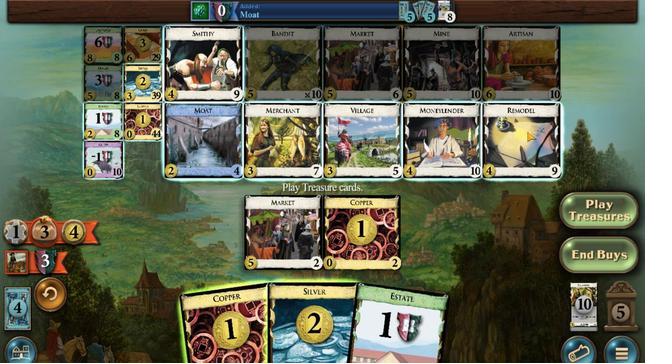 
Action: Mouse pressed left at (405, 198)
Screenshot: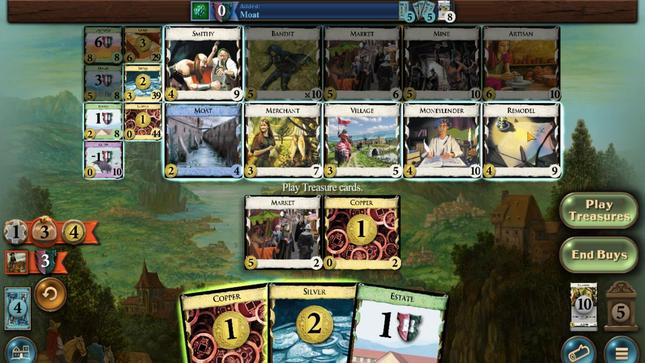 
Action: Mouse moved to (214, 194)
Screenshot: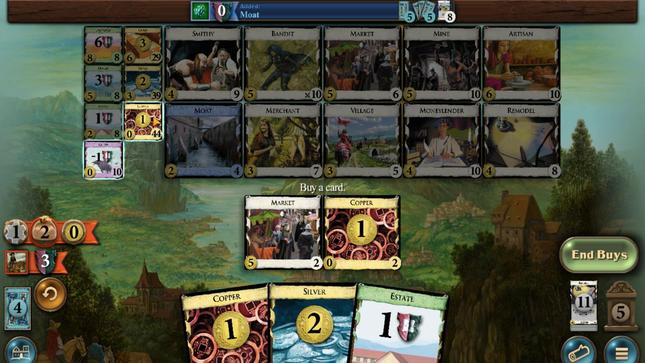
Action: Mouse pressed left at (214, 194)
Screenshot: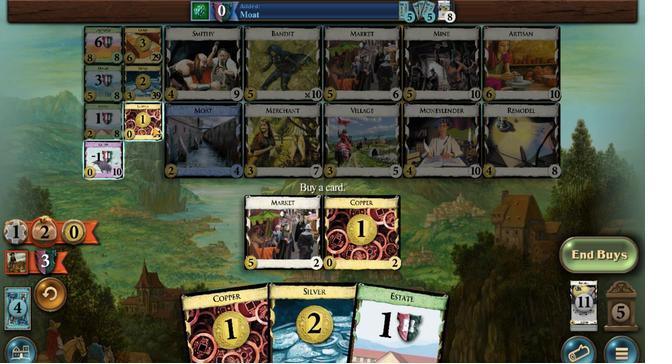 
Action: Mouse moved to (208, 195)
Screenshot: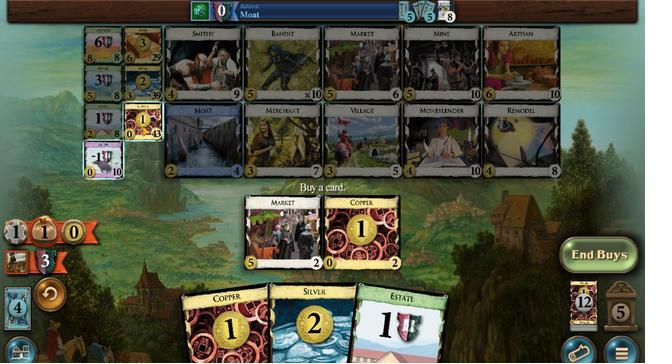 
Action: Mouse pressed left at (208, 195)
Screenshot: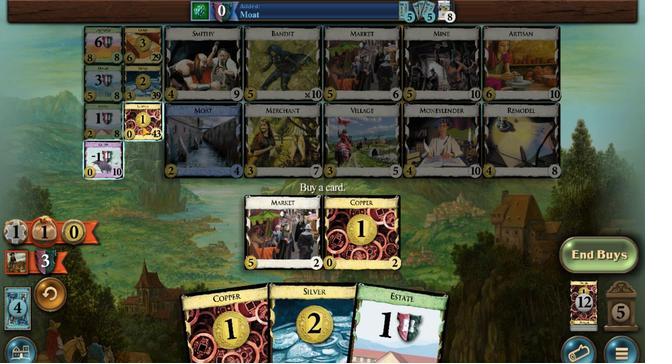 
Action: Mouse moved to (198, 295)
Screenshot: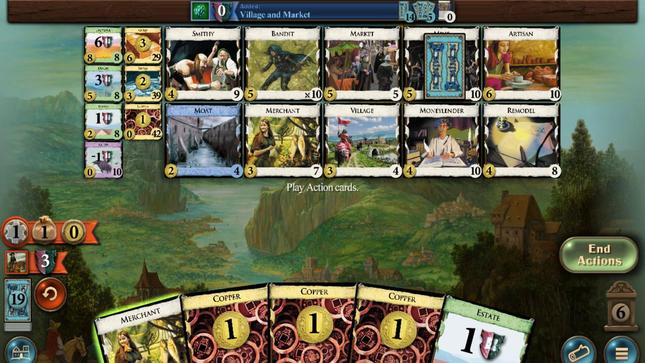 
Action: Mouse pressed left at (198, 295)
Screenshot: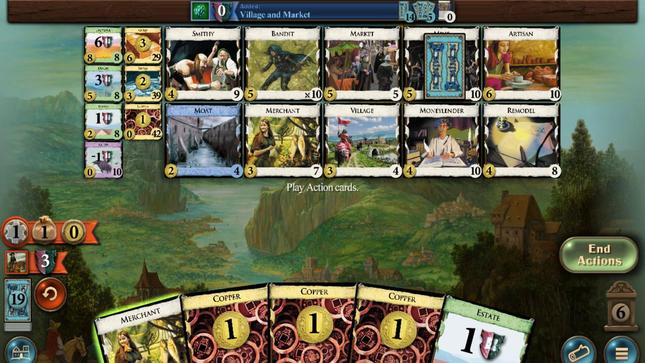 
Action: Mouse moved to (230, 293)
Screenshot: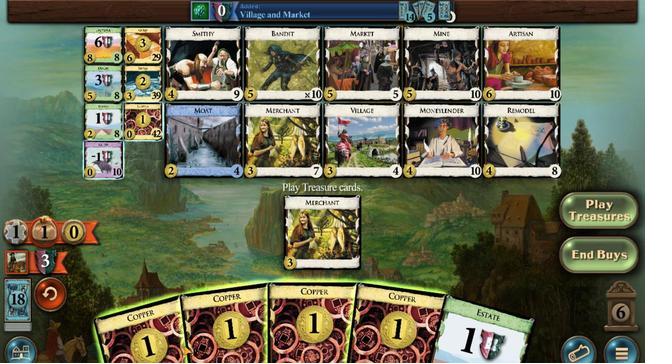 
Action: Mouse pressed left at (230, 293)
Screenshot: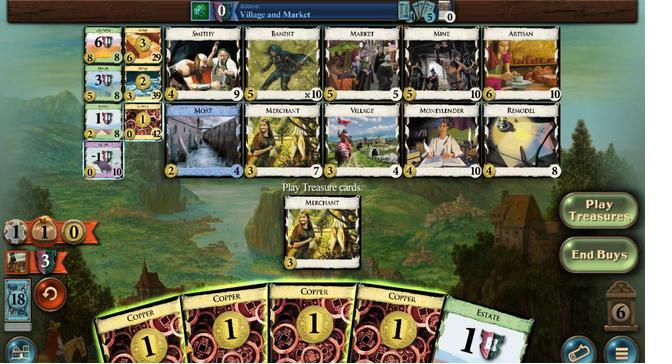 
Action: Mouse moved to (267, 294)
Screenshot: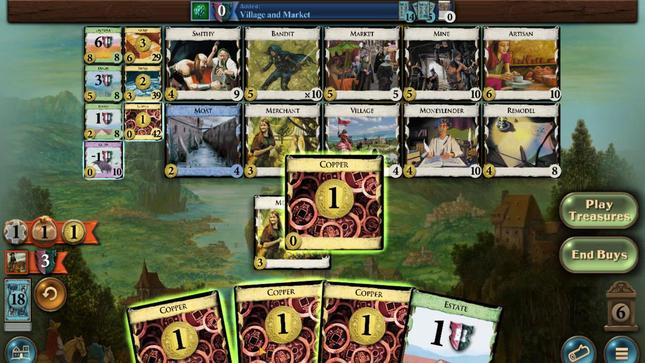 
Action: Mouse pressed left at (267, 294)
Screenshot: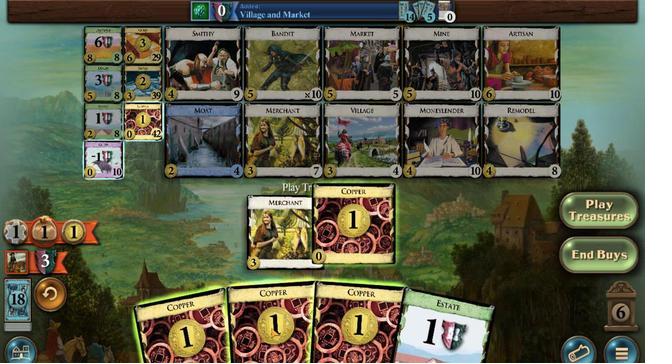 
Action: Mouse moved to (225, 303)
Screenshot: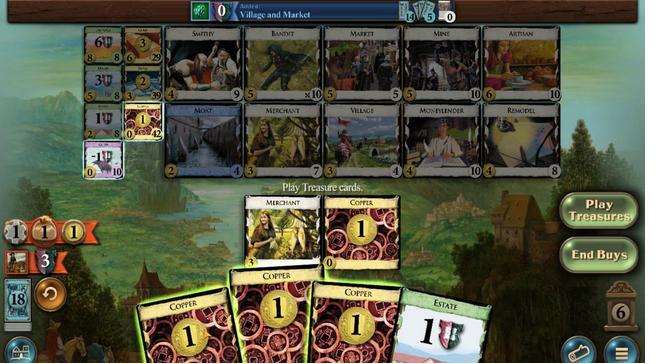 
Action: Mouse pressed left at (225, 303)
Screenshot: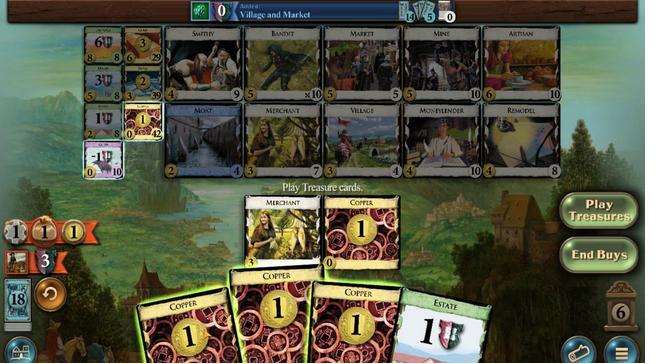 
Action: Mouse moved to (270, 294)
Screenshot: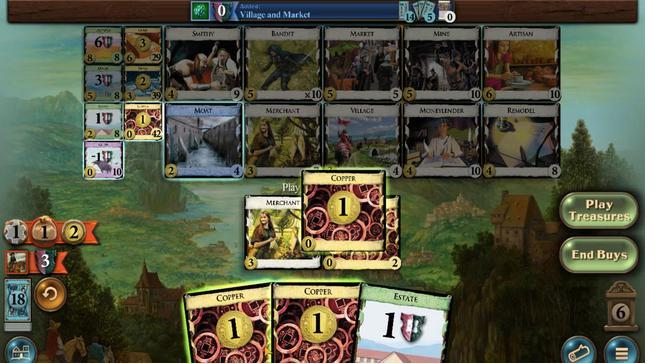 
Action: Mouse pressed left at (270, 294)
Screenshot: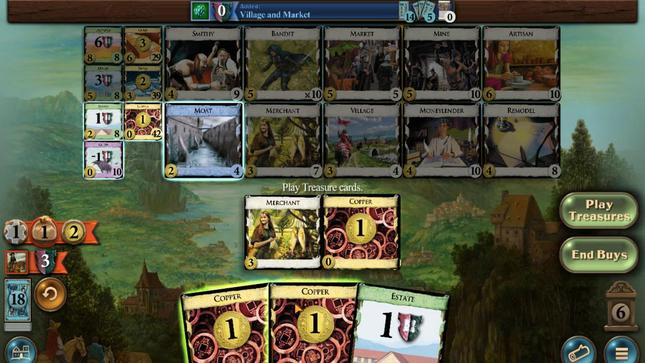 
Action: Mouse moved to (269, 284)
Screenshot: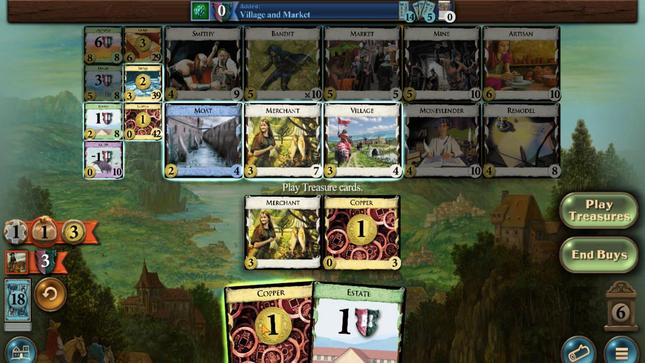 
Action: Mouse pressed left at (269, 284)
Screenshot: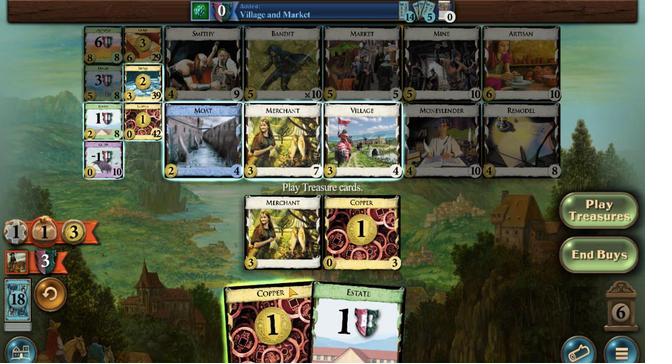 
Action: Mouse moved to (392, 200)
Screenshot: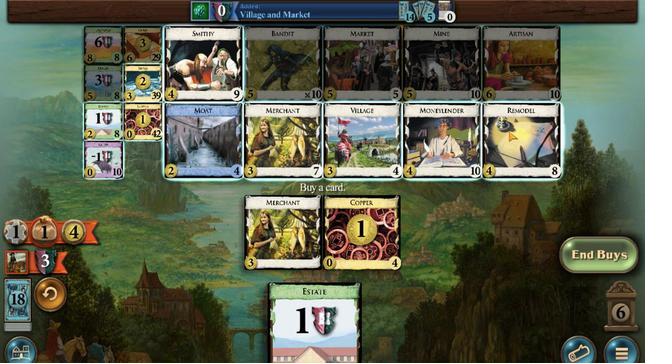 
Action: Mouse pressed left at (392, 200)
Screenshot: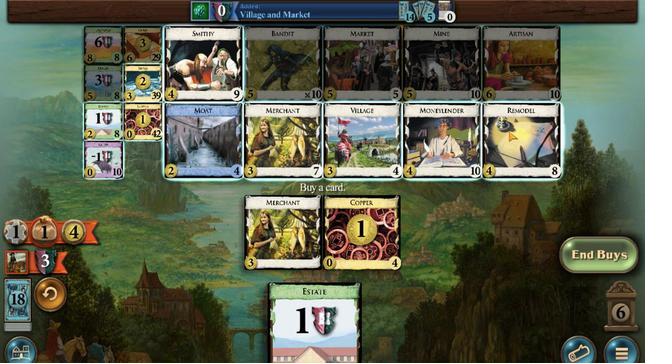 
Action: Mouse moved to (210, 289)
Screenshot: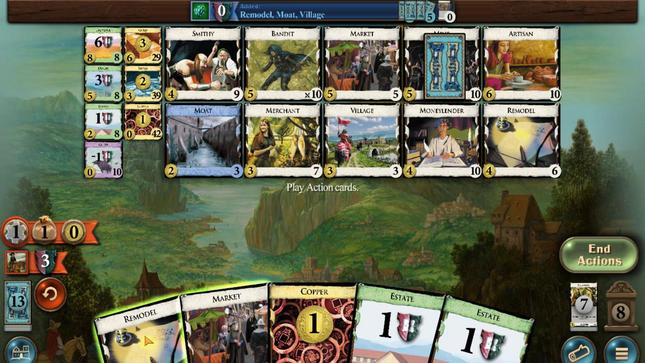 
Action: Mouse pressed left at (210, 289)
Screenshot: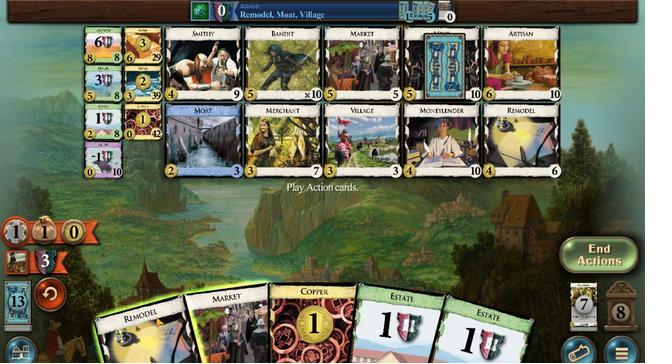 
Action: Mouse moved to (222, 284)
Screenshot: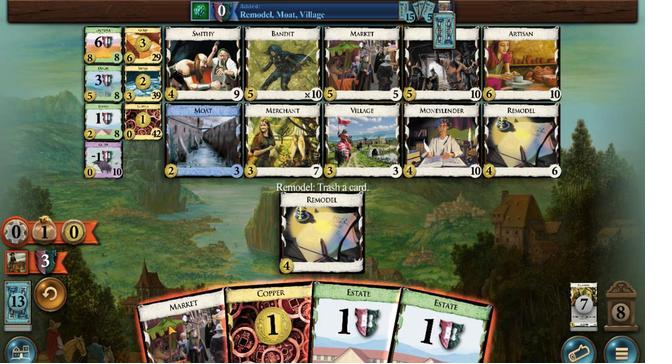 
Action: Mouse pressed left at (222, 284)
Screenshot: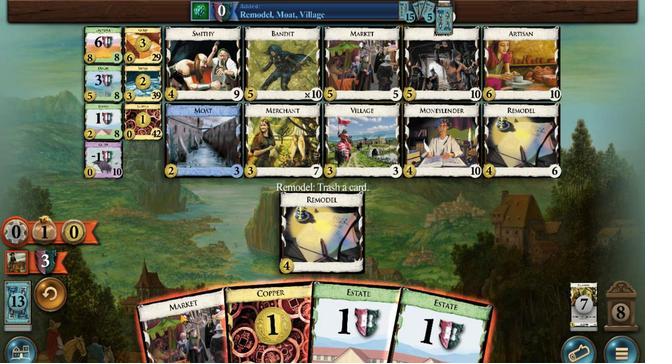 
Action: Mouse moved to (187, 177)
Screenshot: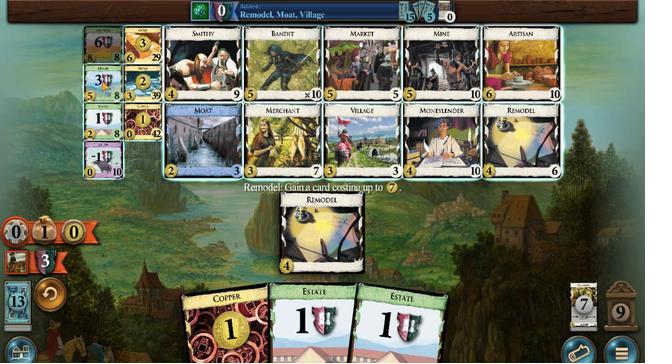 
Action: Mouse pressed left at (187, 177)
Screenshot: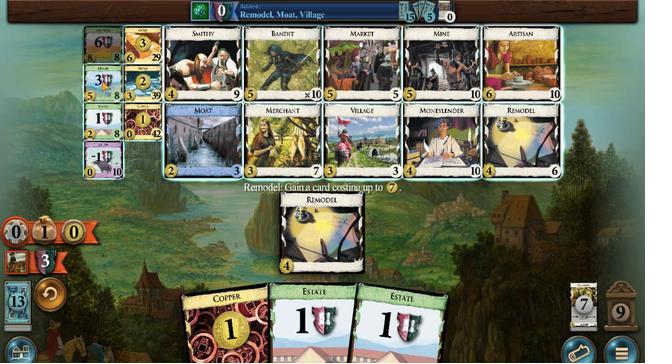 
Action: Mouse moved to (210, 194)
Screenshot: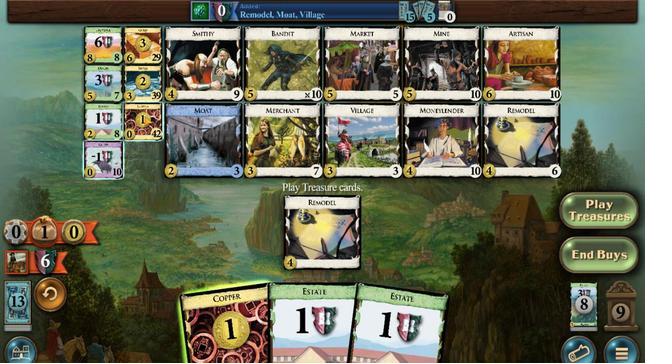 
Action: Mouse pressed left at (210, 194)
Screenshot: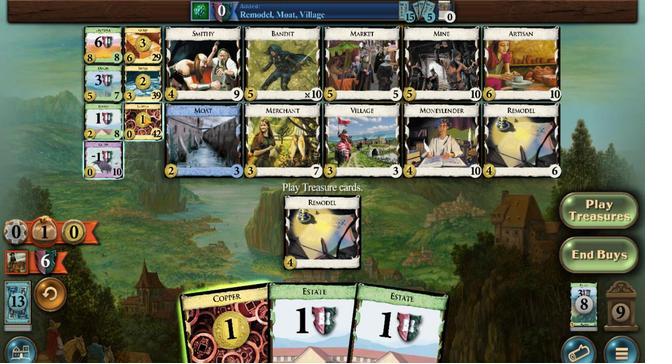 
Action: Mouse moved to (239, 289)
Screenshot: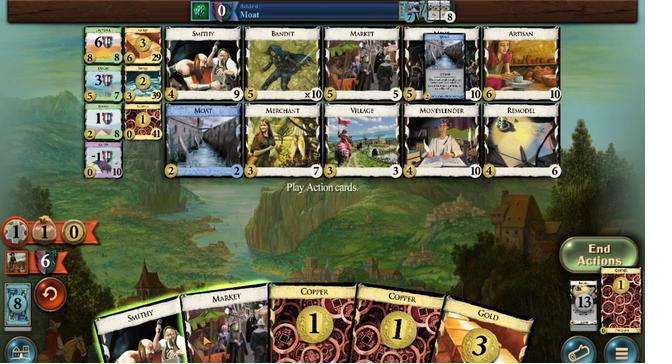 
Action: Mouse pressed left at (239, 289)
Screenshot: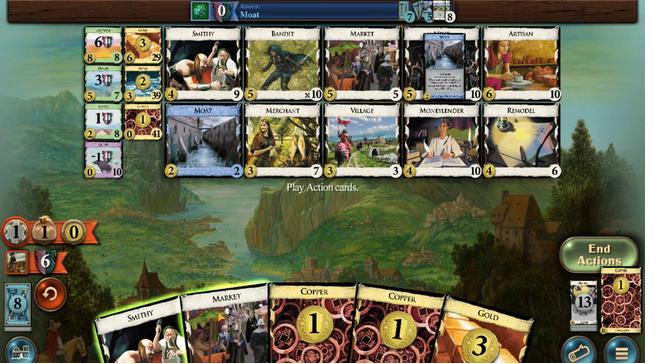 
Action: Mouse moved to (219, 292)
Screenshot: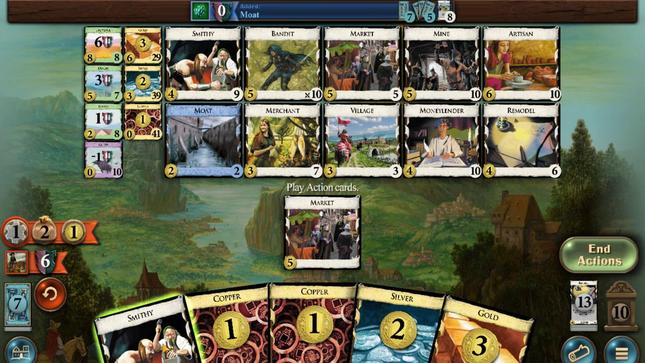 
Action: Mouse pressed left at (219, 292)
Screenshot: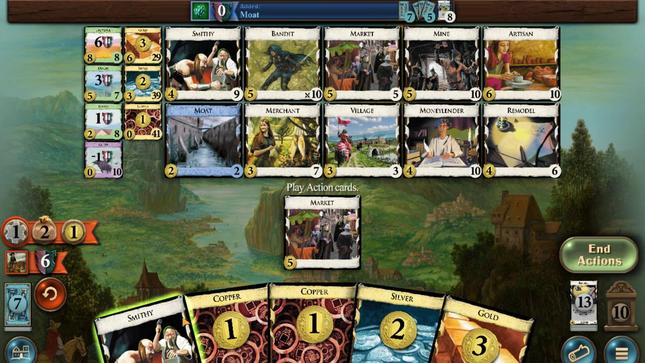 
Action: Mouse moved to (302, 287)
Screenshot: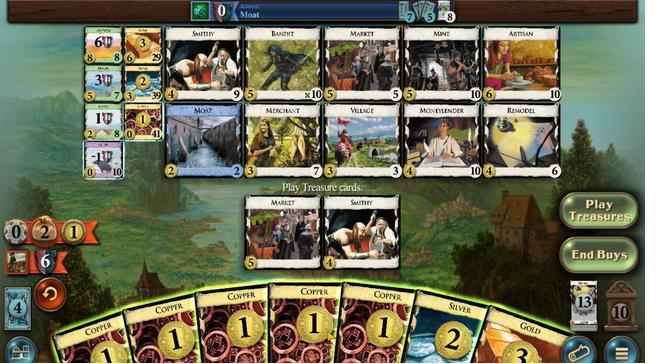 
Action: Mouse pressed left at (302, 287)
Screenshot: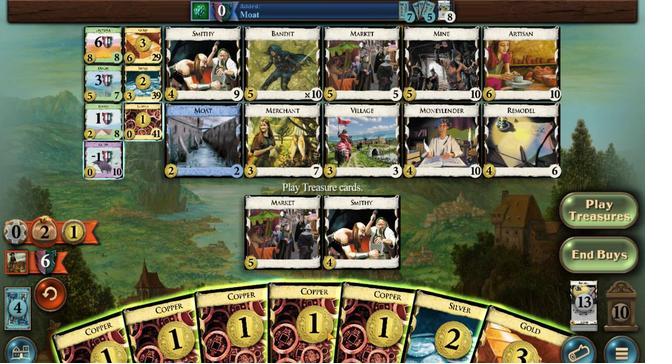 
Action: Mouse moved to (384, 299)
Screenshot: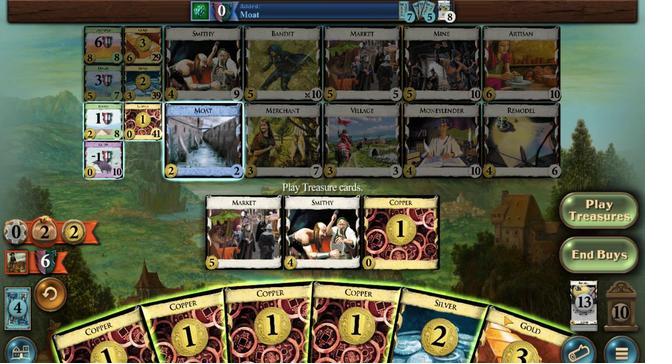 
Action: Mouse pressed left at (384, 299)
Screenshot: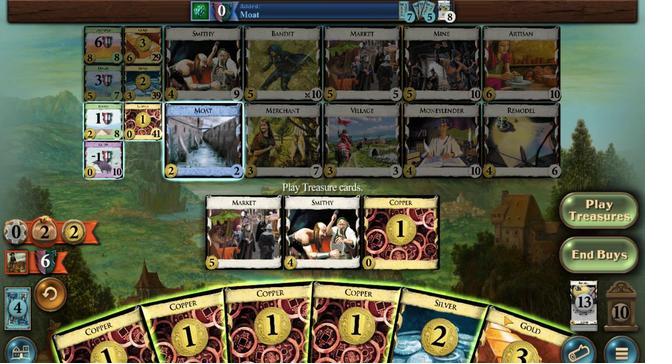 
Action: Mouse moved to (353, 297)
Screenshot: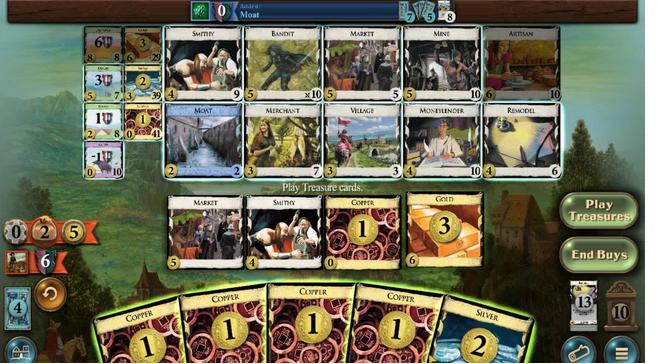 
Action: Mouse pressed left at (353, 297)
Screenshot: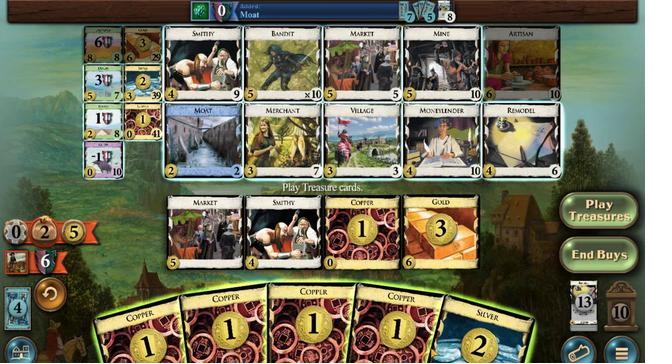 
Action: Mouse moved to (333, 301)
Screenshot: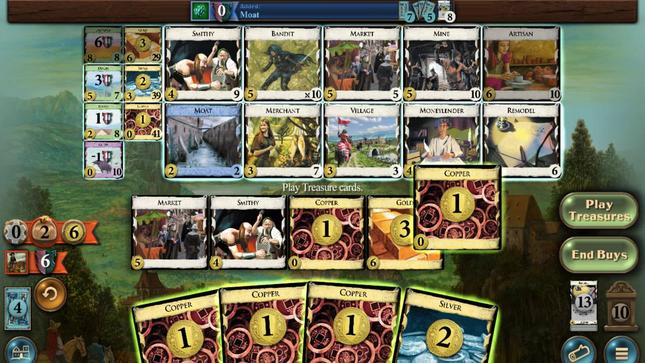 
Action: Mouse pressed left at (333, 301)
Screenshot: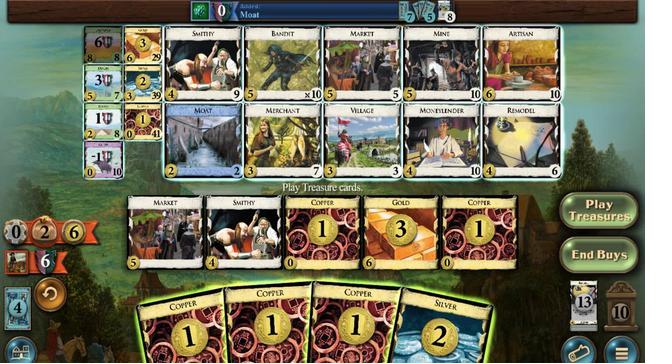 
Action: Mouse moved to (339, 298)
Screenshot: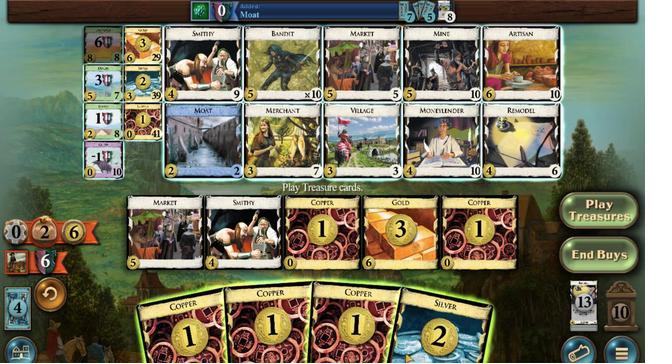 
Action: Mouse pressed left at (339, 298)
Screenshot: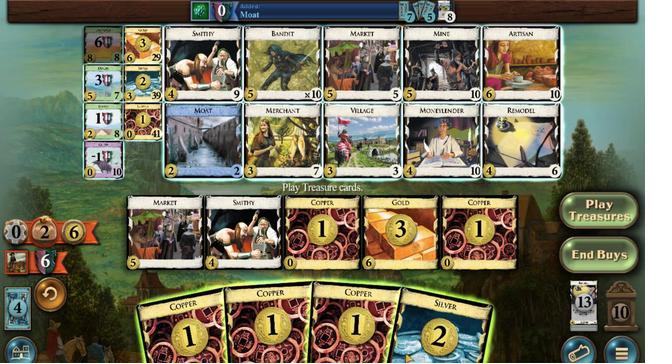 
Action: Mouse moved to (262, 290)
Screenshot: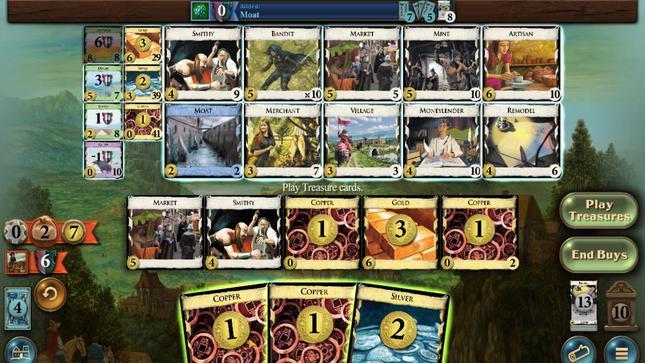 
Action: Mouse pressed left at (262, 290)
Screenshot: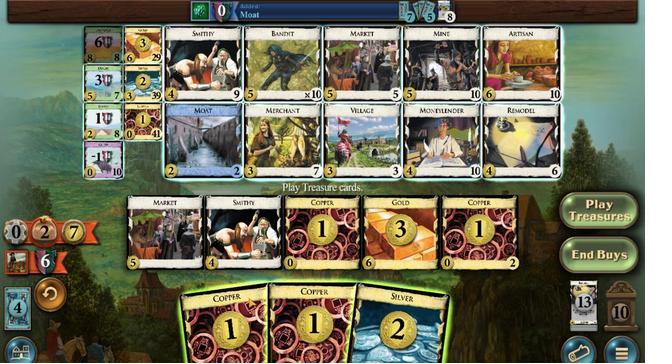 
Action: Mouse moved to (190, 162)
Screenshot: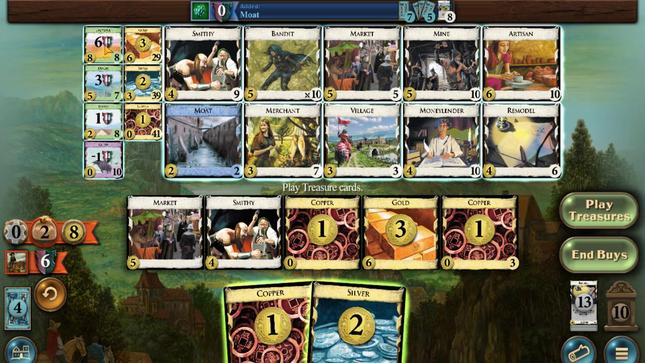 
Action: Mouse pressed left at (190, 162)
Screenshot: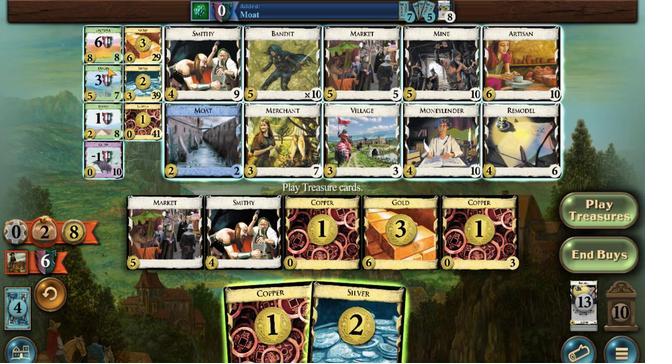 
Action: Mouse moved to (211, 193)
Screenshot: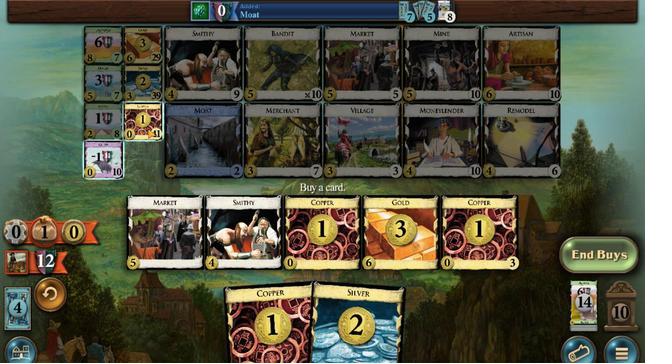 
Action: Mouse pressed left at (211, 193)
Screenshot: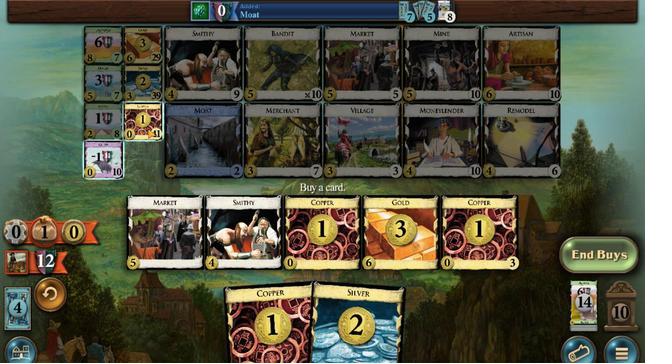 
Action: Mouse moved to (290, 284)
Screenshot: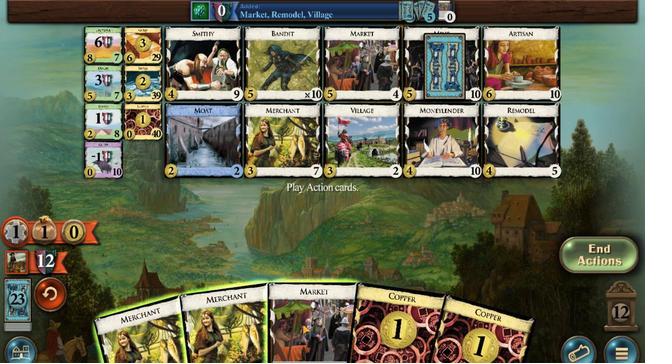 
Action: Mouse pressed left at (290, 284)
Screenshot: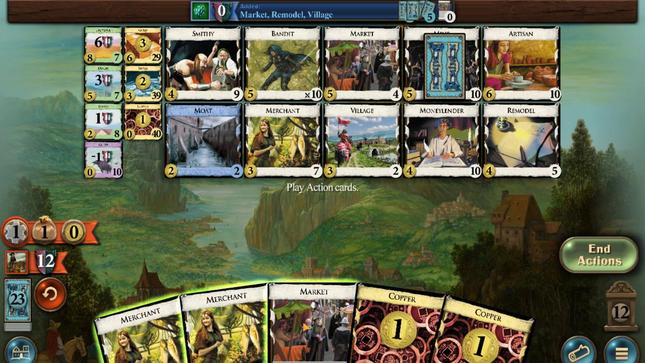 
Action: Mouse moved to (243, 282)
Screenshot: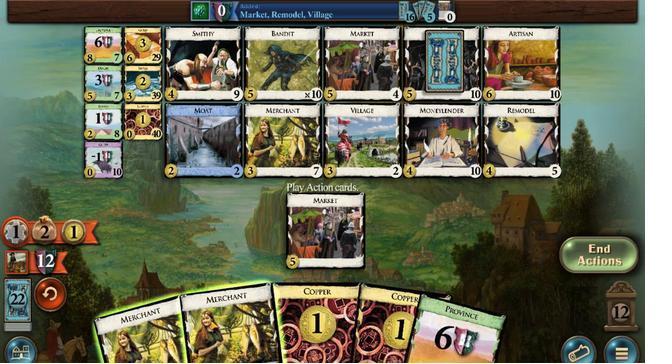 
Action: Mouse pressed left at (243, 282)
Screenshot: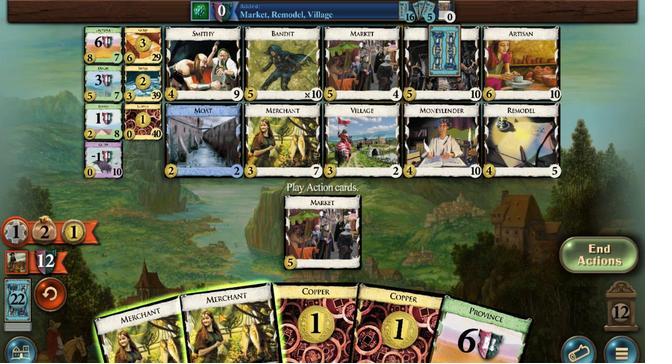 
Action: Mouse moved to (194, 291)
Screenshot: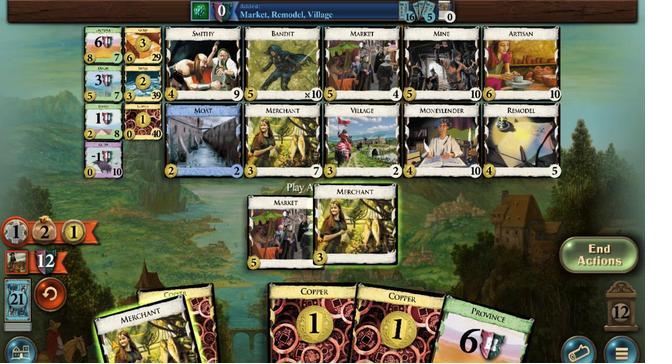 
Action: Mouse pressed left at (194, 291)
Screenshot: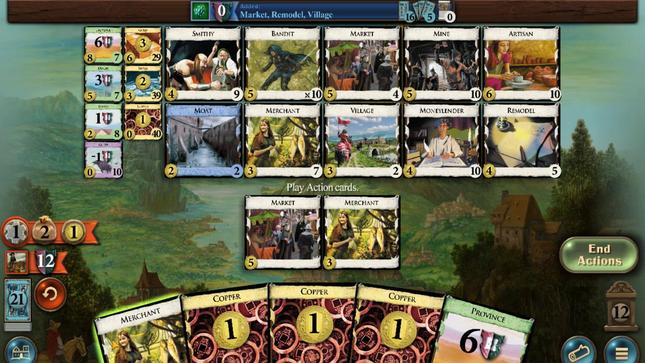 
Action: Mouse moved to (291, 284)
Screenshot: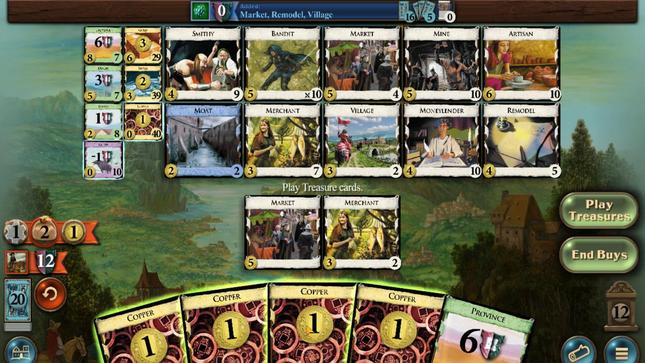 
Action: Mouse pressed left at (291, 284)
Screenshot: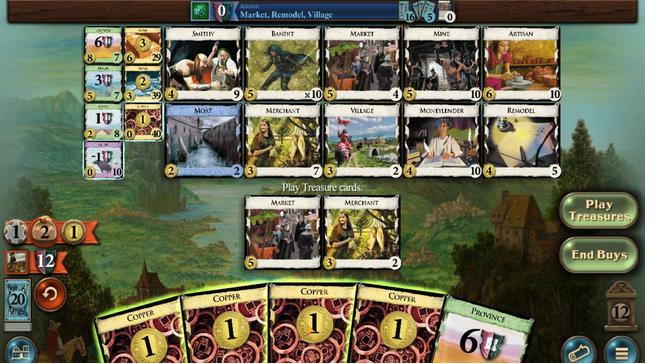 
Action: Mouse moved to (316, 290)
Screenshot: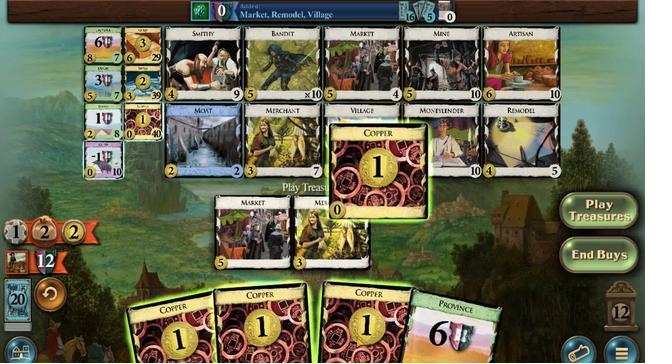 
Action: Mouse pressed left at (316, 290)
Screenshot: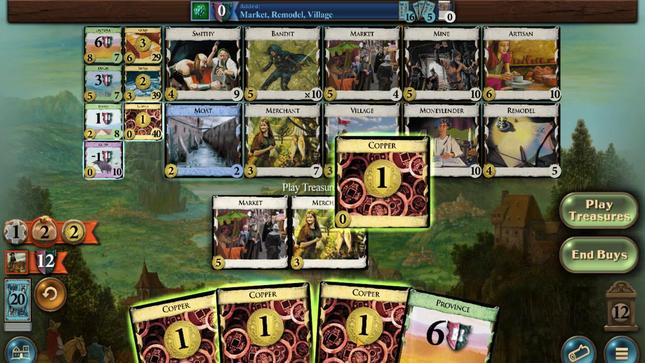 
Action: Mouse moved to (274, 295)
Screenshot: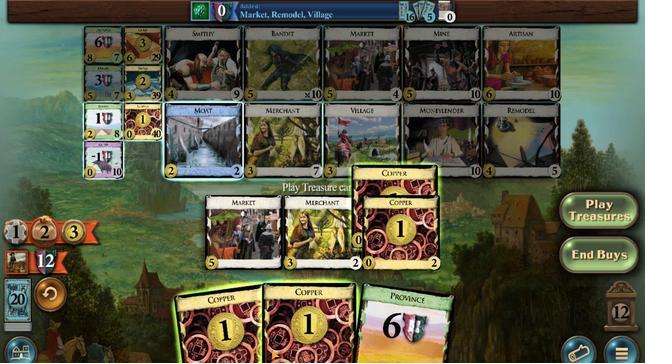 
Action: Mouse pressed left at (274, 295)
Screenshot: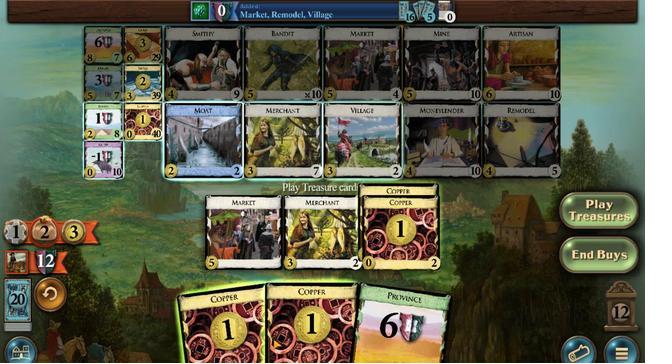 
Action: Mouse moved to (395, 199)
Screenshot: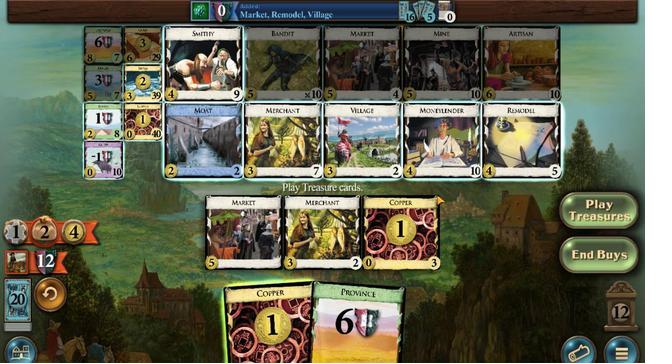 
Action: Mouse pressed left at (395, 199)
Screenshot: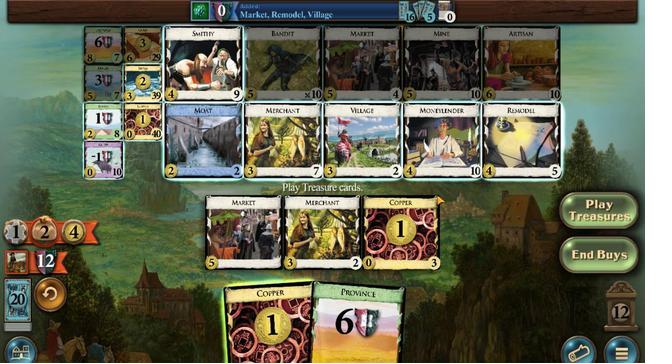 
Action: Mouse moved to (206, 191)
Screenshot: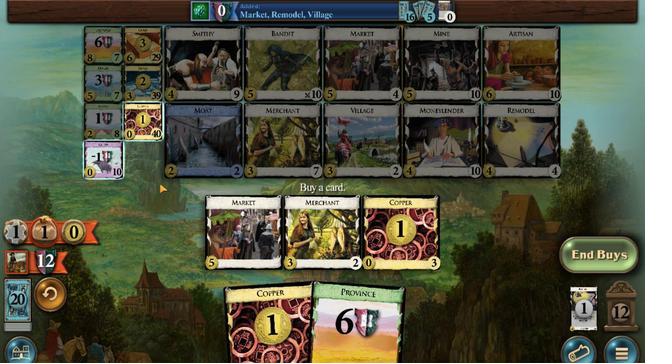 
Action: Mouse pressed left at (206, 191)
Screenshot: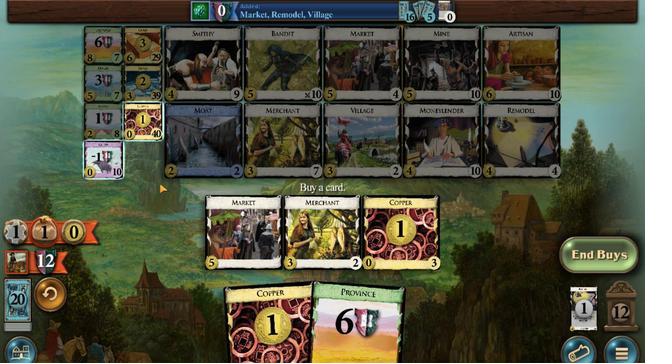 
Action: Mouse moved to (256, 278)
Screenshot: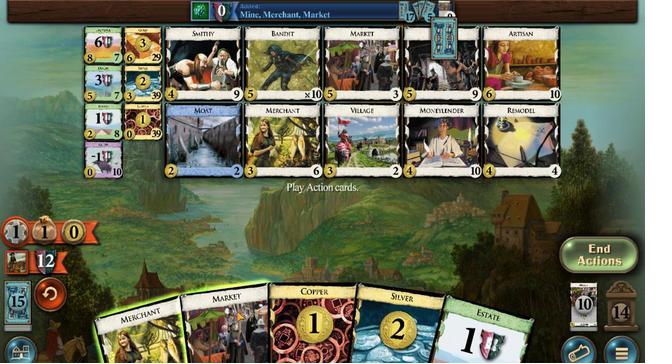 
Action: Mouse pressed left at (256, 278)
Screenshot: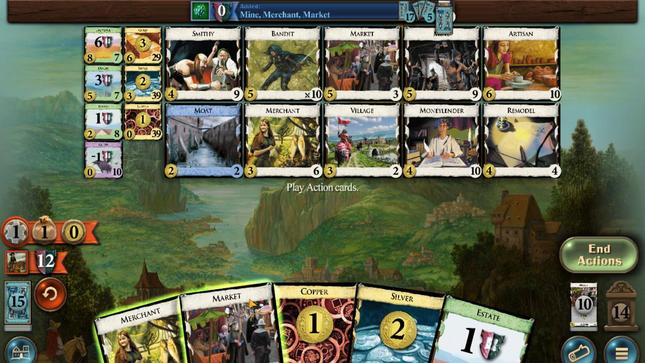 
Action: Mouse moved to (223, 283)
Screenshot: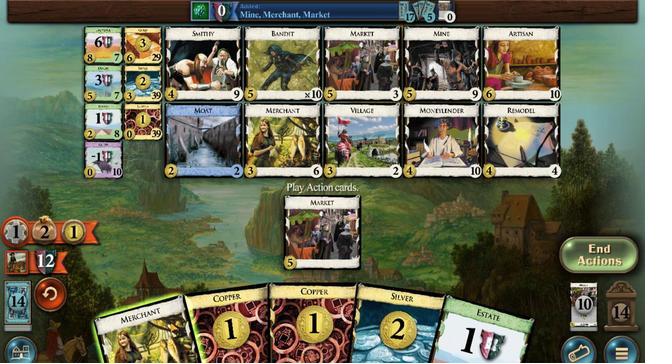 
Action: Mouse pressed left at (223, 283)
Screenshot: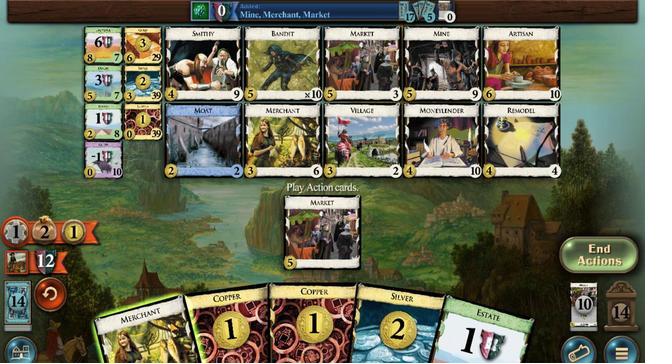 
Action: Mouse moved to (285, 279)
Screenshot: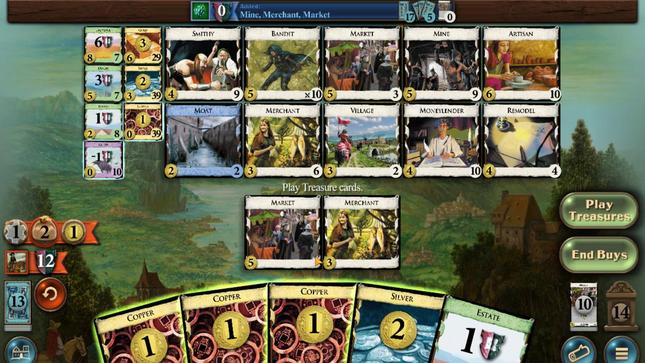 
Action: Mouse pressed left at (285, 279)
Screenshot: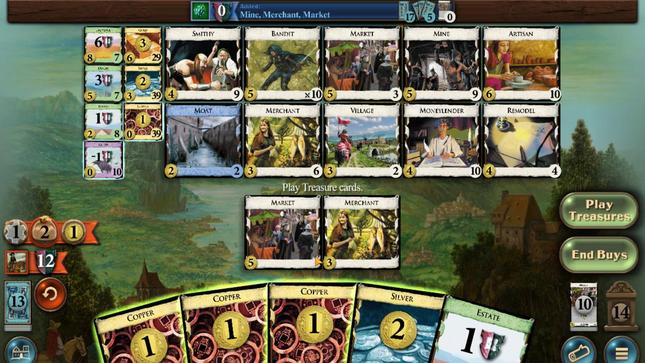 
Action: Mouse moved to (316, 287)
Screenshot: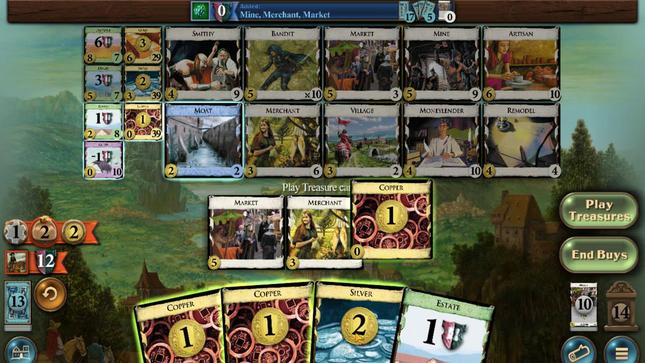 
Action: Mouse pressed left at (316, 287)
Screenshot: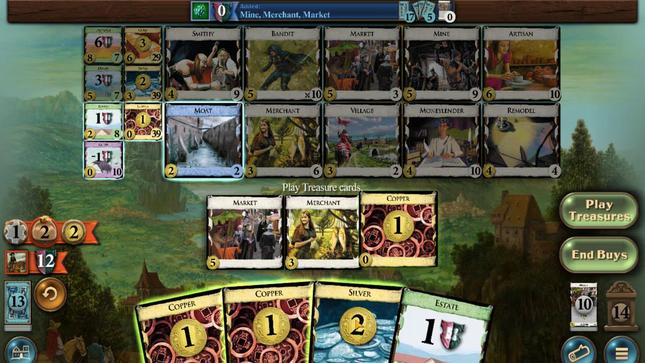 
Action: Mouse moved to (291, 292)
Screenshot: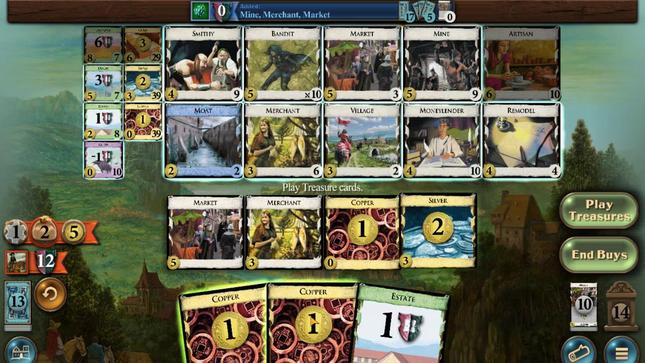 
Action: Mouse pressed left at (291, 292)
Screenshot: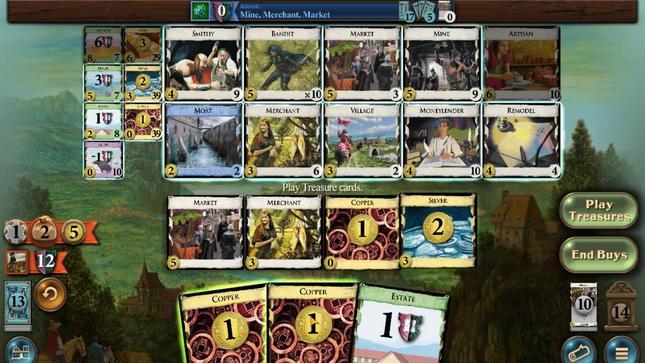 
Action: Mouse moved to (284, 198)
Screenshot: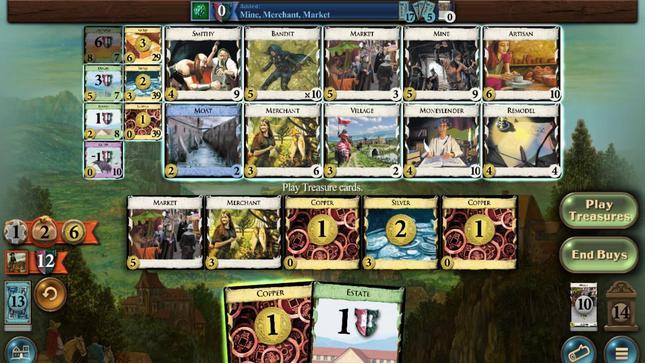 
Action: Mouse pressed left at (284, 198)
Screenshot: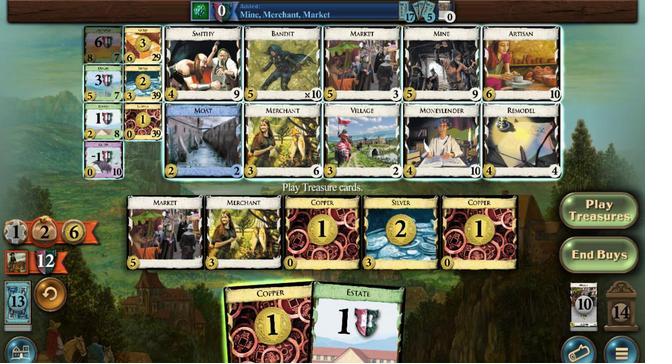 
Action: Mouse moved to (187, 195)
Screenshot: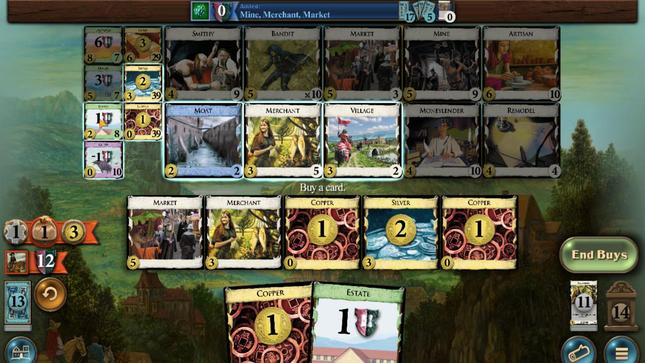 
Action: Mouse pressed left at (187, 195)
Screenshot: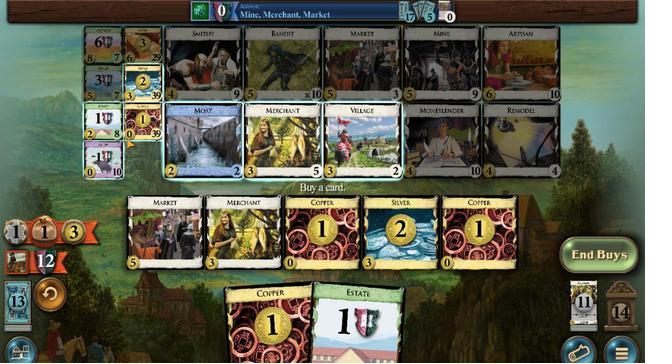 
Action: Mouse moved to (212, 280)
Screenshot: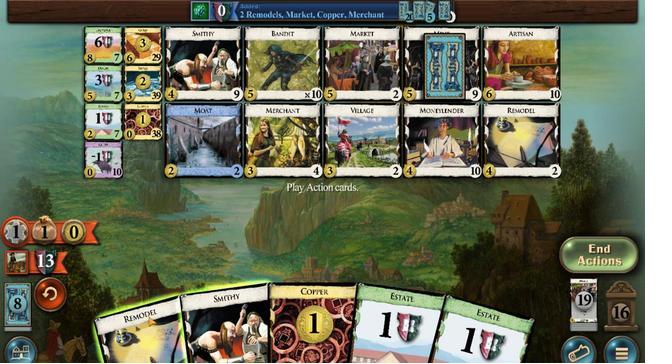 
Action: Mouse pressed left at (212, 280)
Screenshot: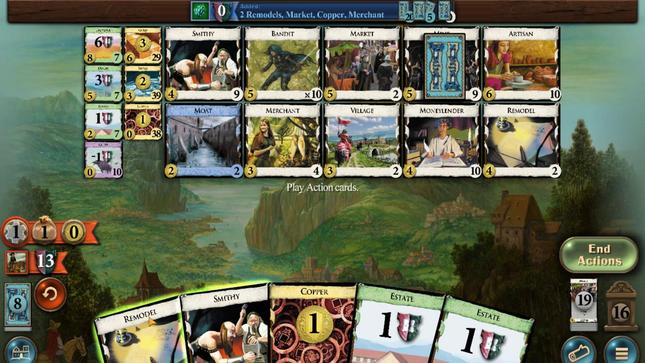 
Action: Mouse moved to (216, 291)
Screenshot: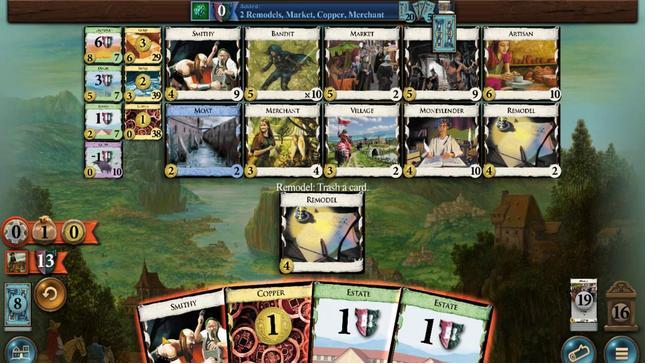 
Action: Mouse pressed left at (216, 291)
Screenshot: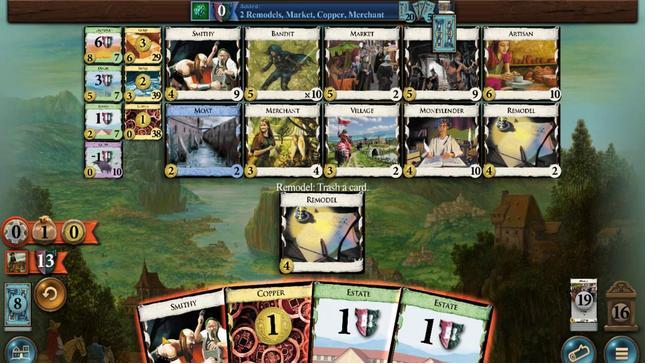
Action: Mouse moved to (193, 177)
Screenshot: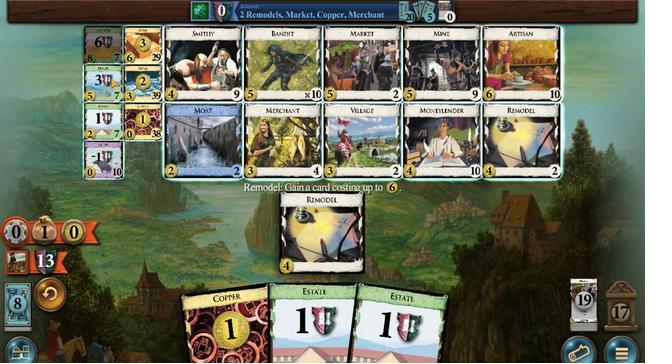 
Action: Mouse pressed left at (193, 177)
Screenshot: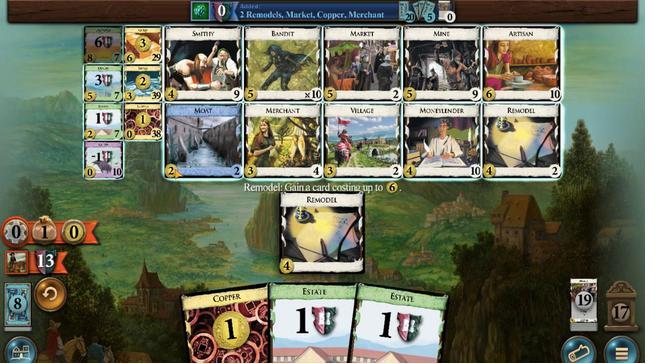 
Action: Mouse moved to (253, 278)
Screenshot: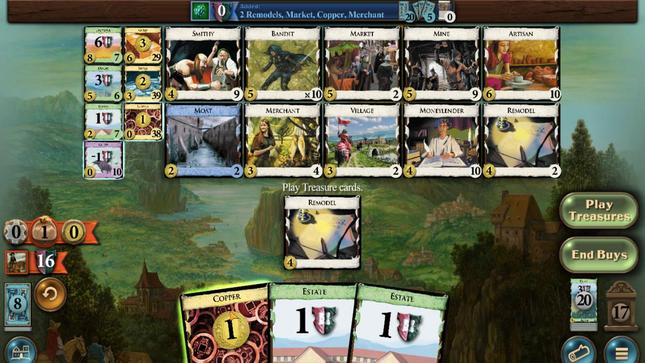 
Action: Mouse pressed left at (253, 278)
Screenshot: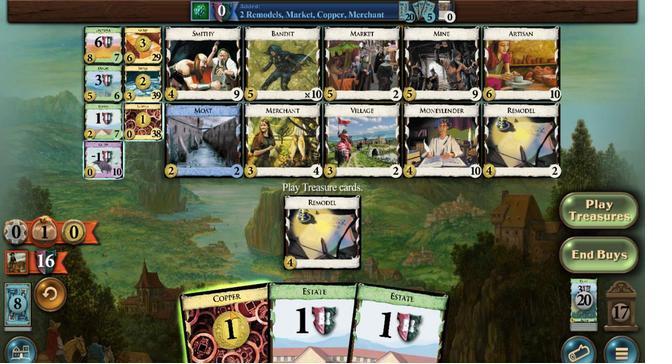 
Action: Mouse moved to (212, 195)
Screenshot: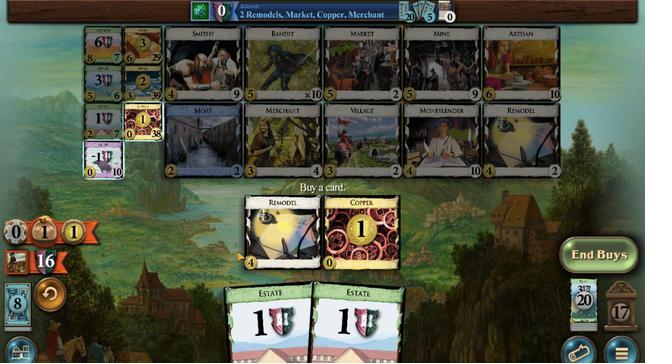 
Action: Mouse pressed left at (212, 195)
Screenshot: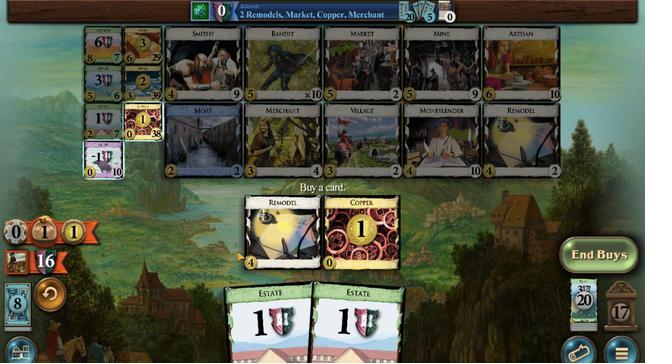 
Action: Mouse moved to (202, 290)
Screenshot: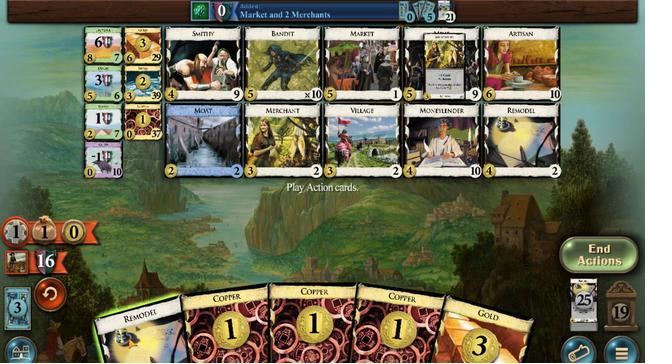 
Action: Mouse pressed left at (202, 290)
Screenshot: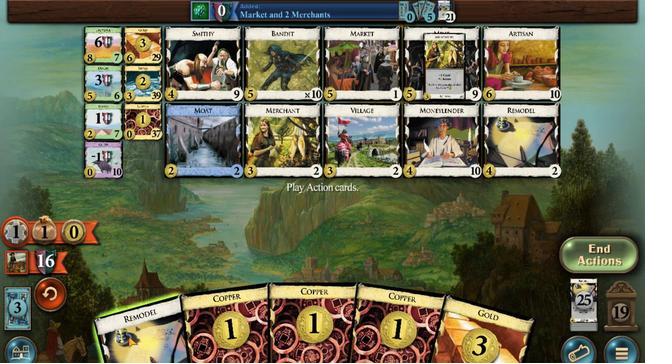 
Action: Mouse moved to (345, 296)
Screenshot: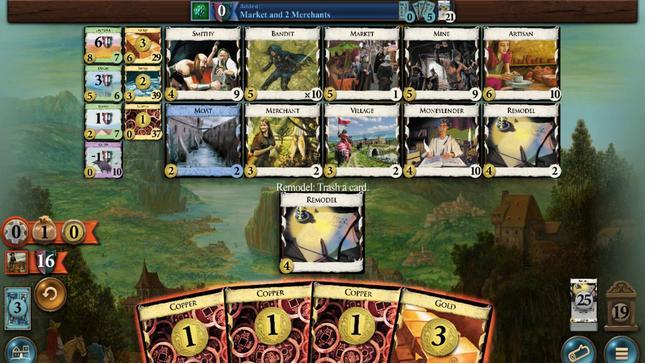 
Action: Mouse pressed left at (345, 296)
Screenshot: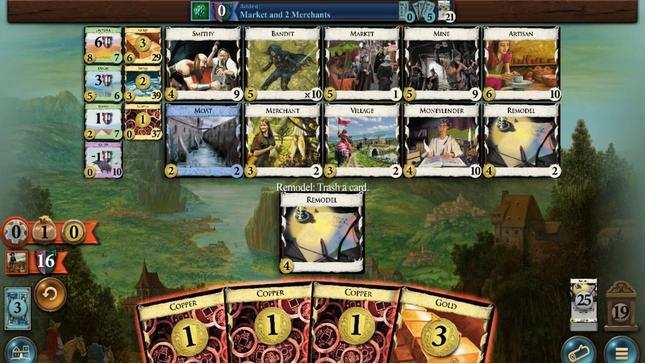 
Action: Mouse moved to (194, 160)
Screenshot: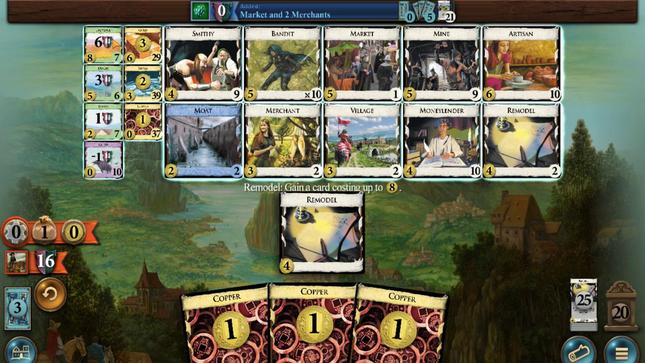 
Action: Mouse pressed left at (194, 160)
Screenshot: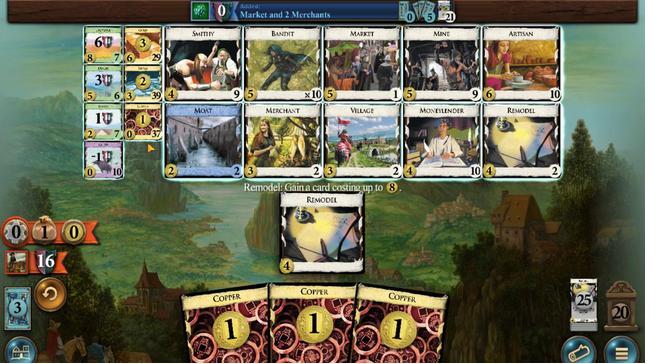 
Action: Mouse moved to (250, 277)
Screenshot: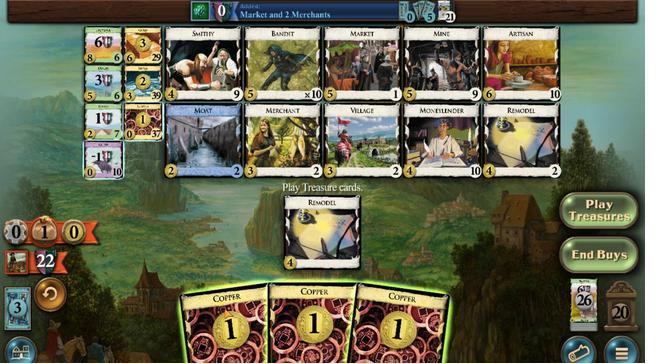 
Action: Mouse pressed left at (250, 277)
Screenshot: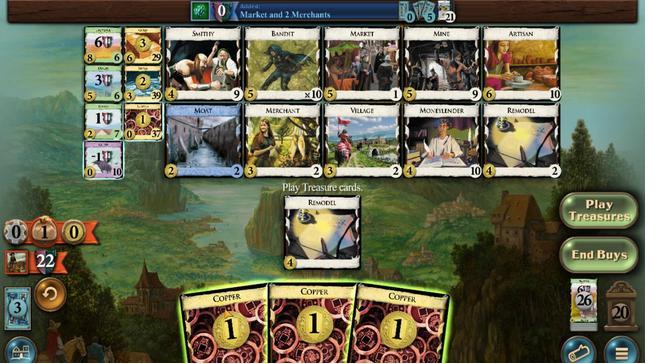 
Action: Mouse moved to (278, 285)
Screenshot: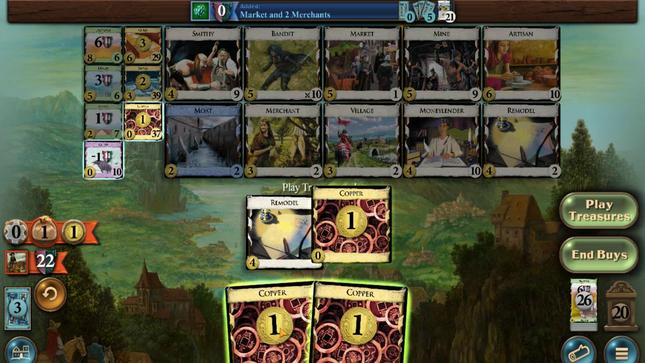 
Action: Mouse pressed left at (278, 285)
Screenshot: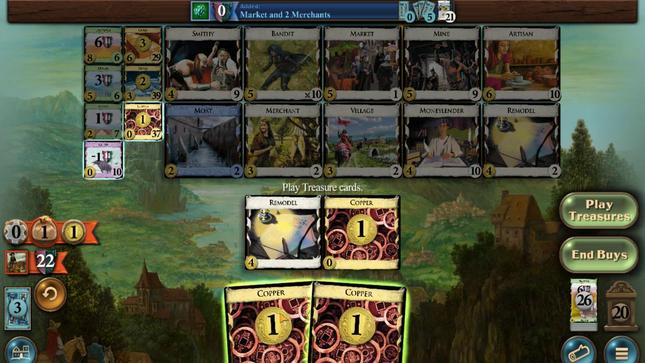 
Action: Mouse moved to (301, 278)
Screenshot: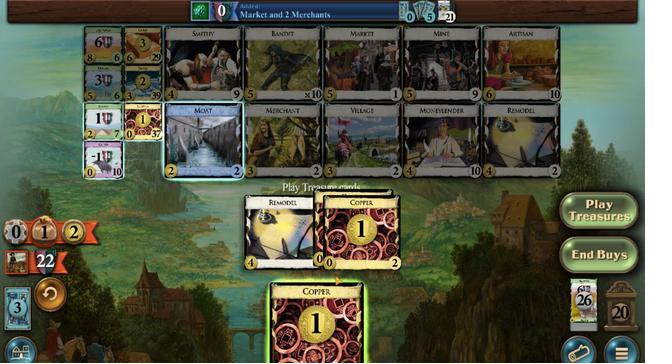 
Action: Mouse pressed left at (301, 278)
Screenshot: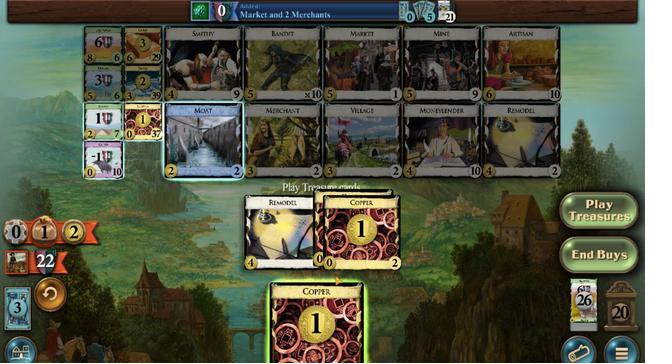 
Action: Mouse moved to (213, 177)
Screenshot: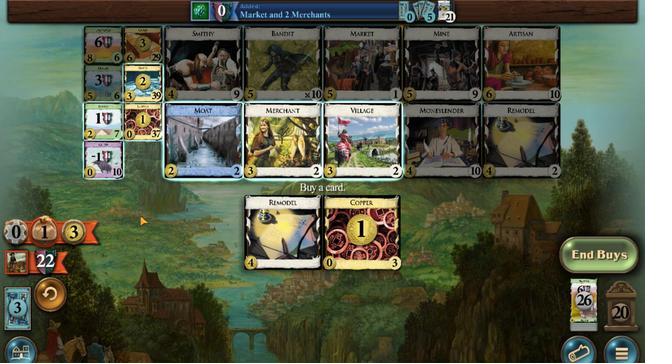 
Action: Mouse pressed left at (213, 177)
Screenshot: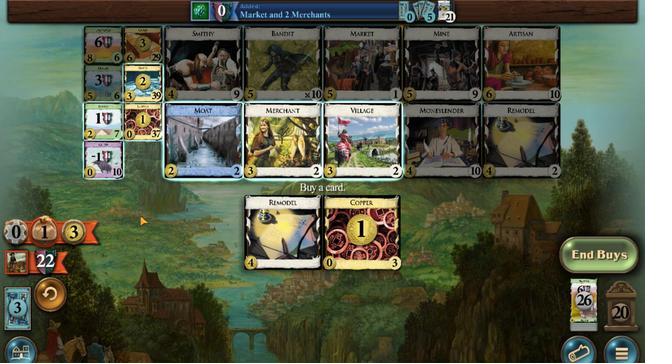 
Action: Mouse moved to (289, 288)
Screenshot: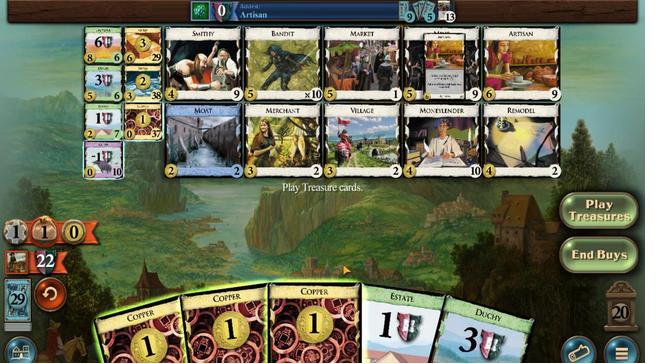 
Action: Mouse pressed left at (289, 288)
Screenshot: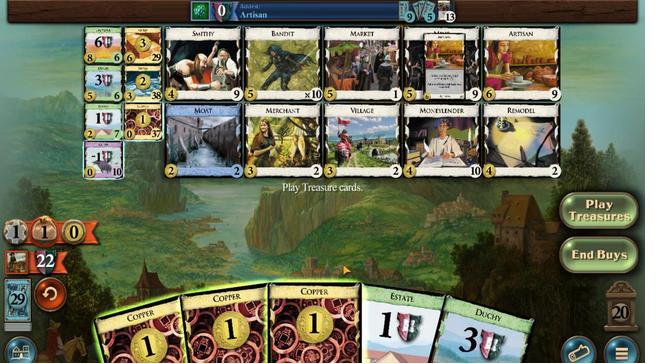 
Action: Mouse moved to (261, 297)
Screenshot: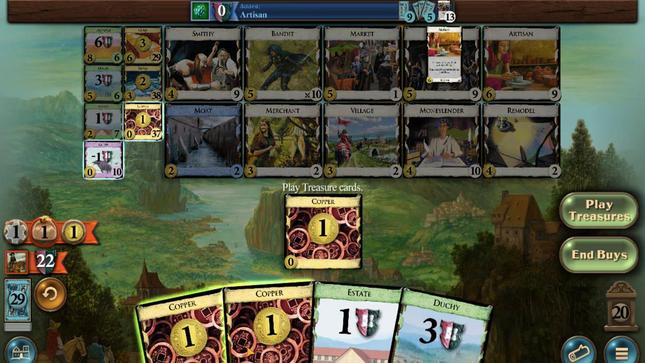 
Action: Mouse pressed left at (261, 297)
Screenshot: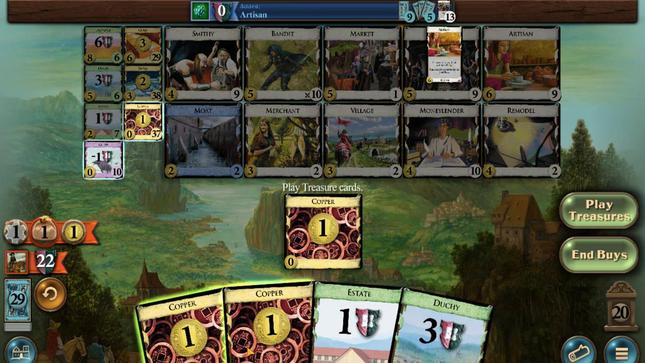 
Action: Mouse moved to (217, 292)
Screenshot: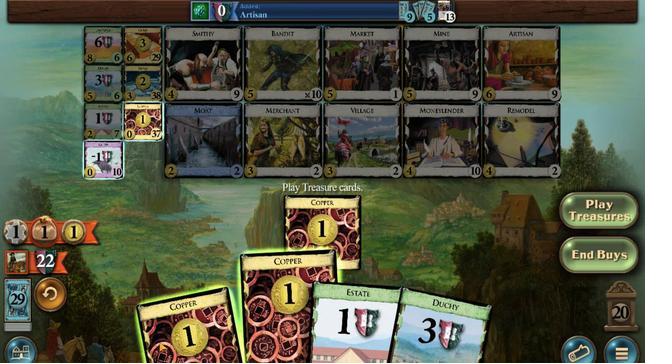 
Action: Mouse pressed left at (217, 292)
Screenshot: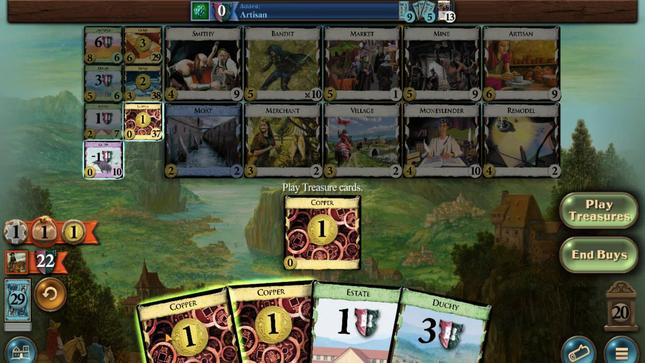 
Action: Mouse moved to (233, 293)
Screenshot: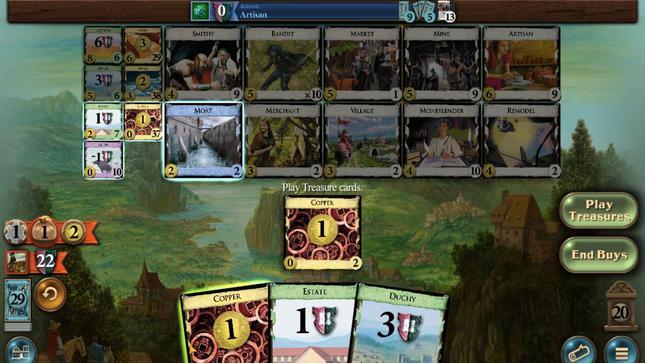 
Action: Mouse pressed left at (233, 293)
Screenshot: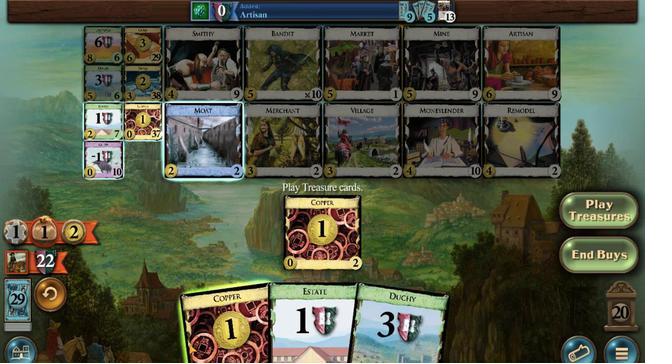 
Action: Mouse moved to (288, 200)
Screenshot: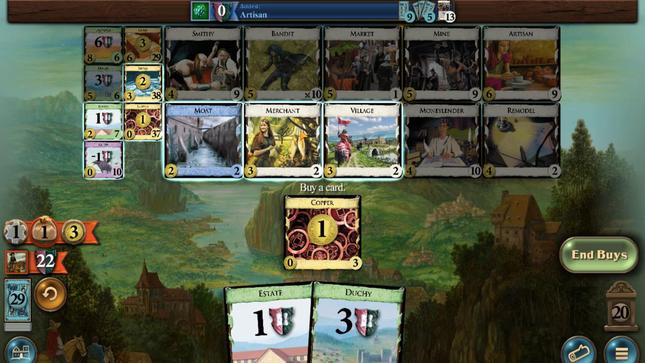 
Action: Mouse pressed left at (288, 200)
Screenshot: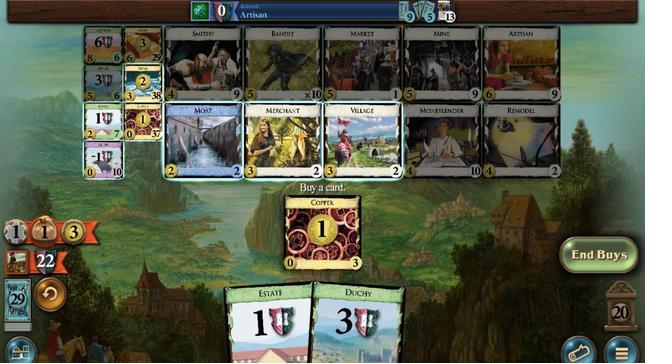 
Action: Mouse moved to (196, 290)
Screenshot: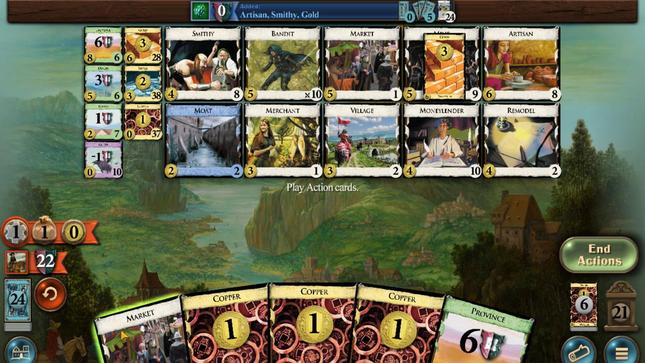 
Action: Mouse pressed left at (196, 290)
Screenshot: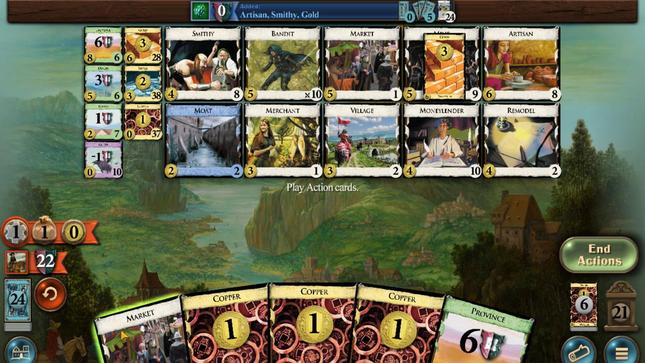 
Action: Mouse moved to (197, 289)
Screenshot: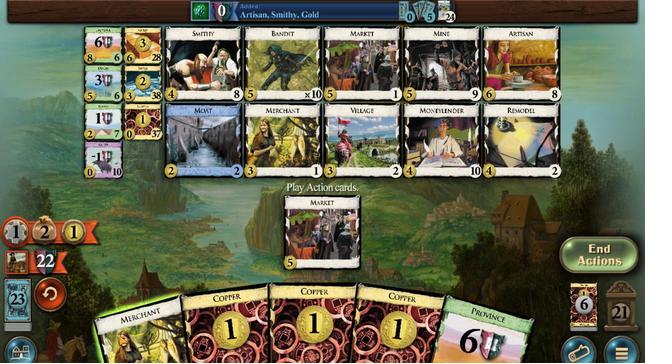 
Action: Mouse pressed left at (197, 289)
Screenshot: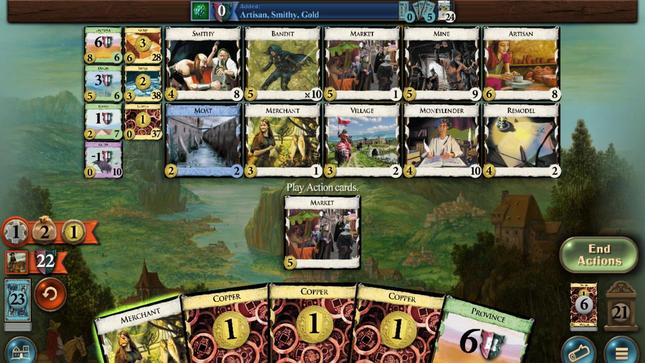 
Action: Mouse moved to (284, 289)
Screenshot: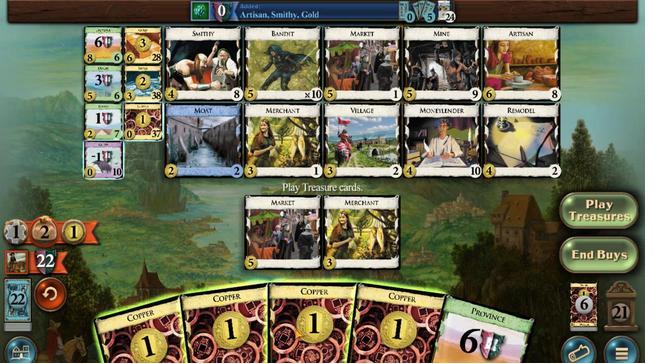 
Action: Mouse pressed left at (284, 289)
Screenshot: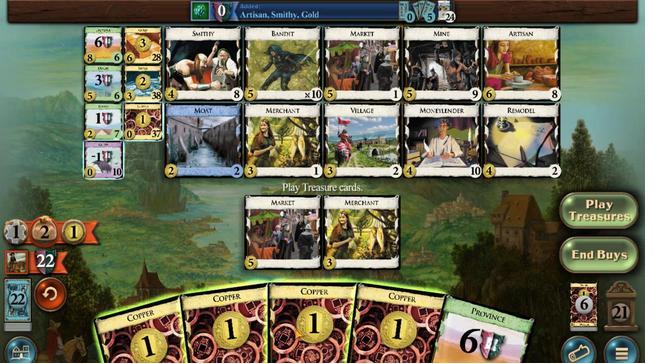 
Action: Mouse moved to (313, 279)
Screenshot: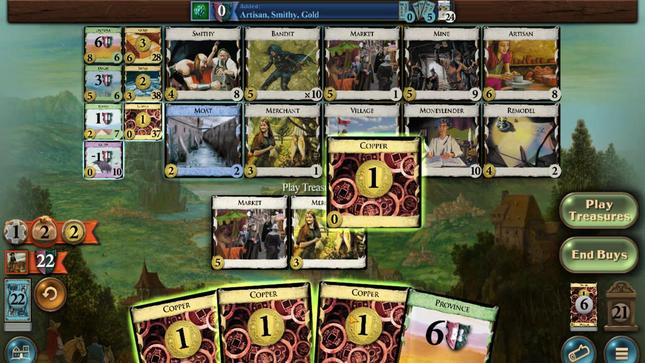 
Action: Mouse pressed left at (313, 279)
Screenshot: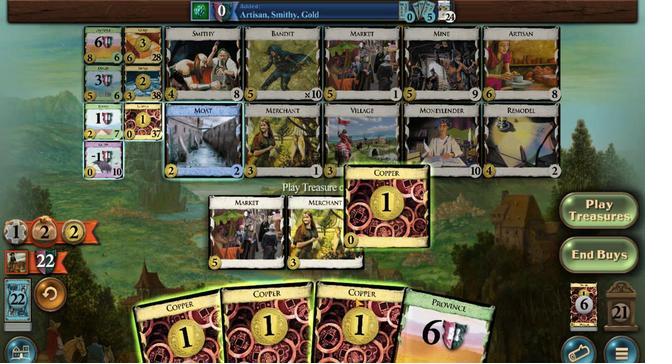 
Action: Mouse moved to (295, 301)
Screenshot: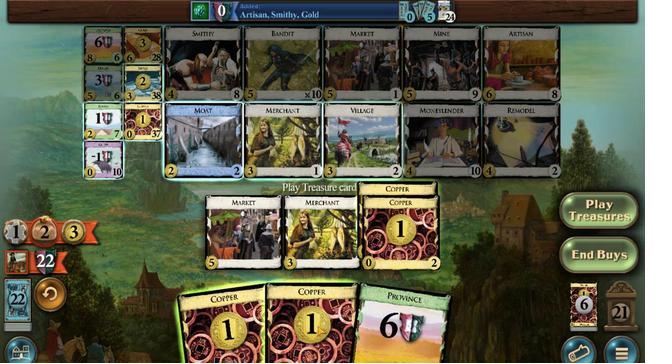 
Action: Mouse pressed left at (295, 301)
Screenshot: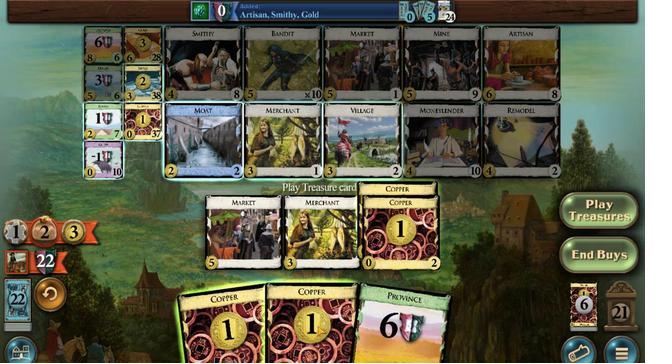 
Action: Mouse moved to (269, 296)
Screenshot: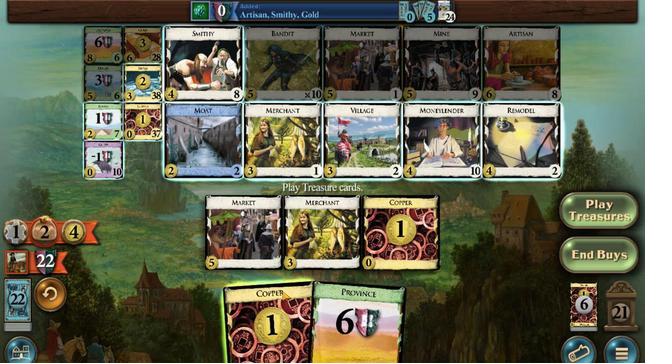
Action: Mouse pressed left at (269, 296)
Screenshot: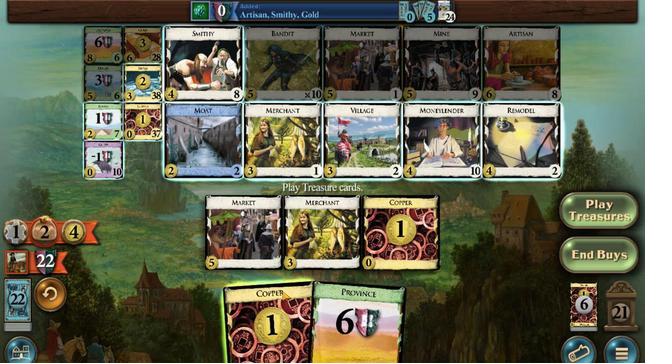 
Action: Mouse moved to (397, 192)
Screenshot: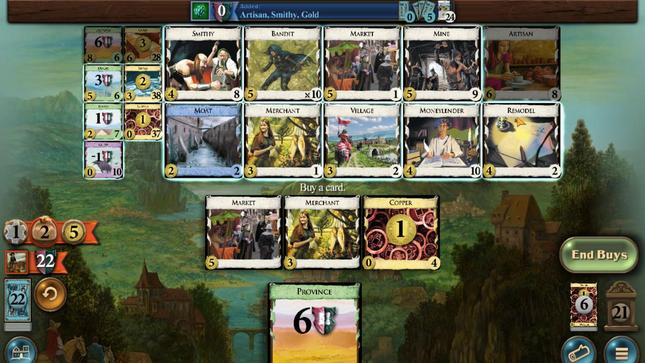 
Action: Mouse pressed left at (397, 192)
Screenshot: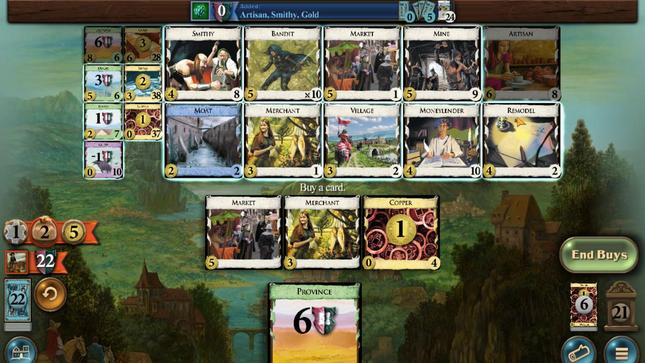 
Action: Mouse moved to (209, 196)
Screenshot: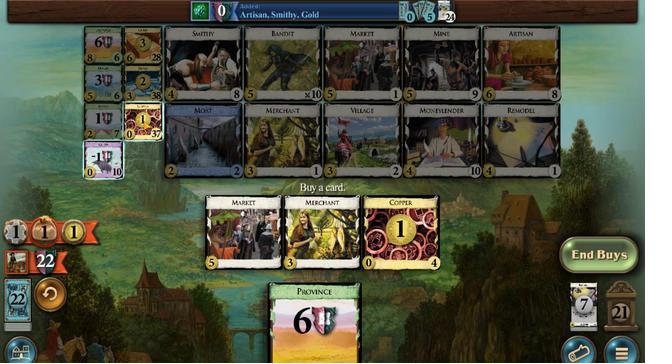 
Action: Mouse pressed left at (209, 196)
Screenshot: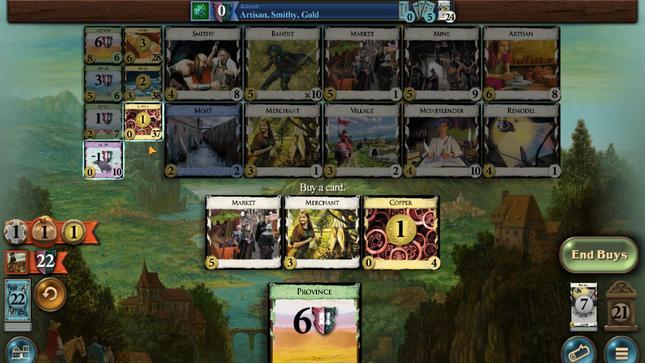 
Action: Mouse moved to (216, 290)
Screenshot: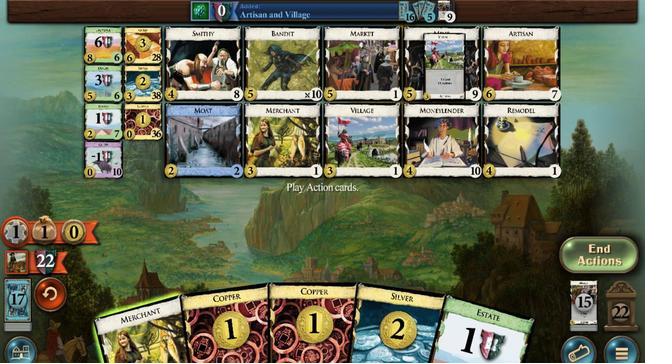 
Action: Mouse pressed left at (216, 290)
